 Task: Search one way flight ticket for 2 adults, 4 children and 1 infant on lap in business from Milwaukee: Milwaukee Mitchell International Airport to Evansville: Evansville Regional Airport on 5-3-2023. Choice of flights is Singapure airlines. Number of bags: 2 carry on bags and 7 checked bags. Price is upto 73000. Outbound departure time preference is 9:15.
Action: Mouse moved to (388, 324)
Screenshot: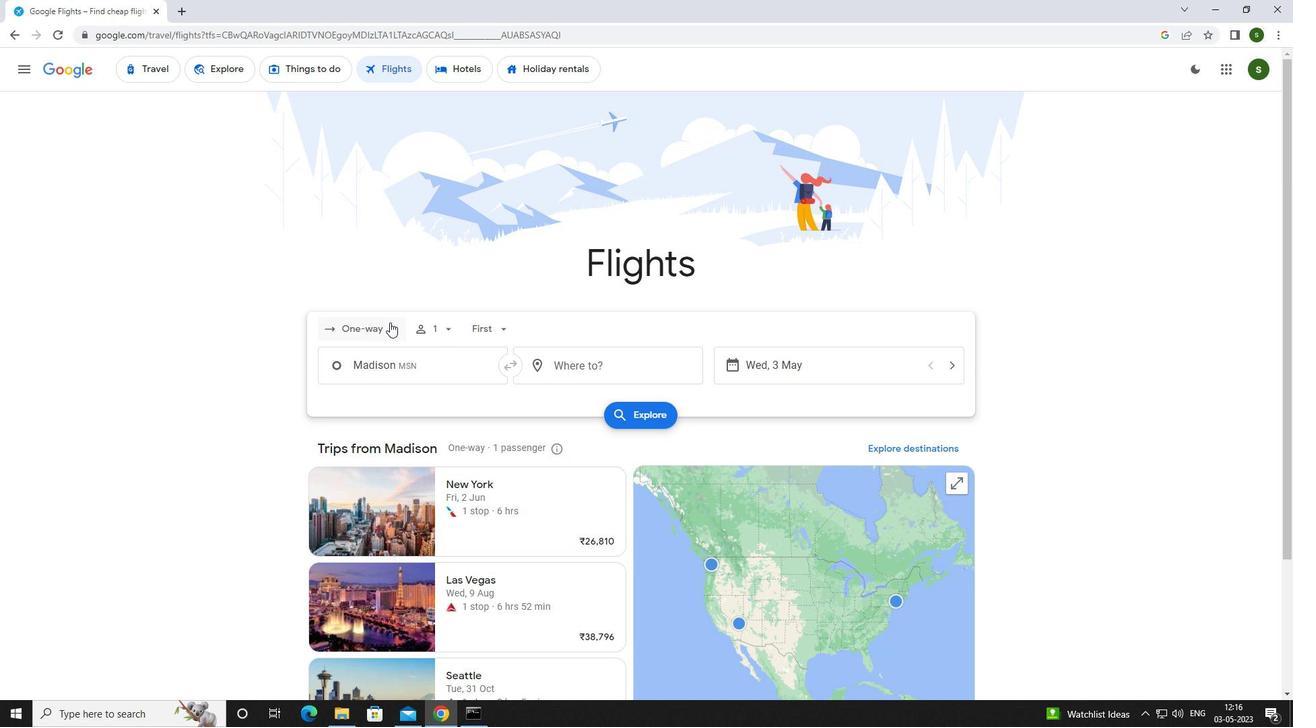 
Action: Mouse pressed left at (388, 324)
Screenshot: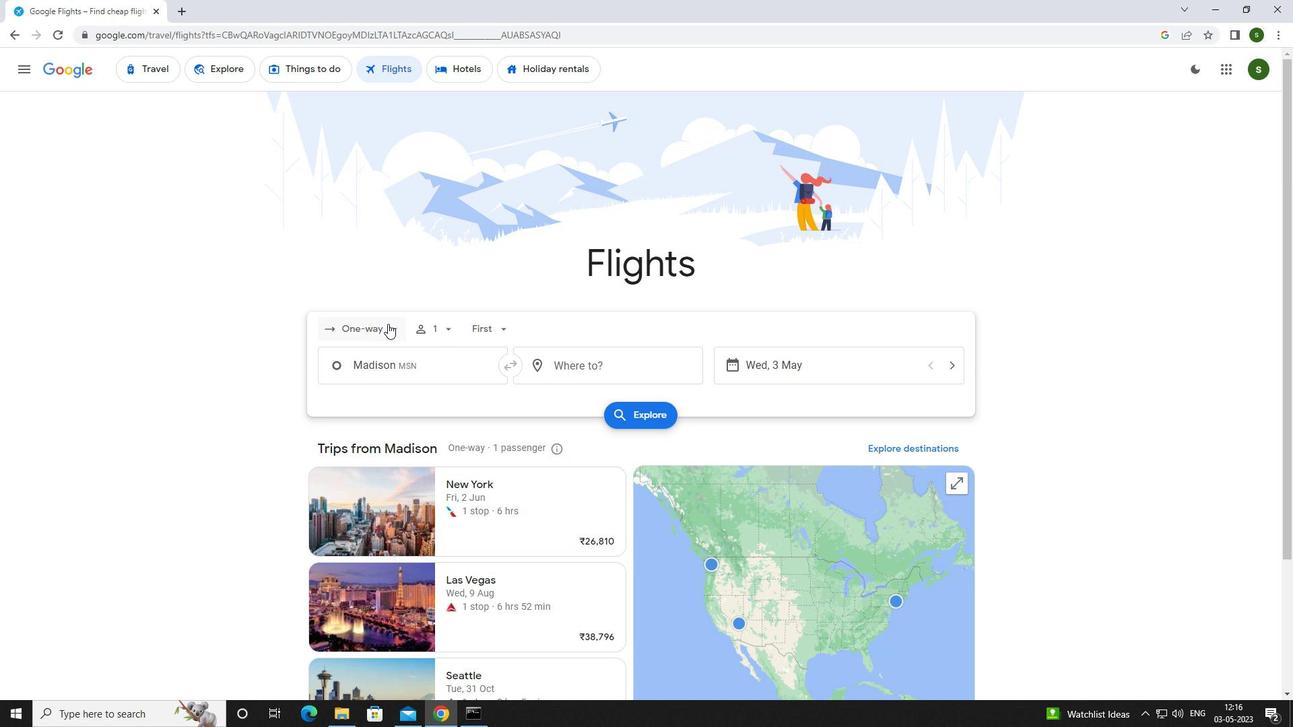 
Action: Mouse moved to (386, 395)
Screenshot: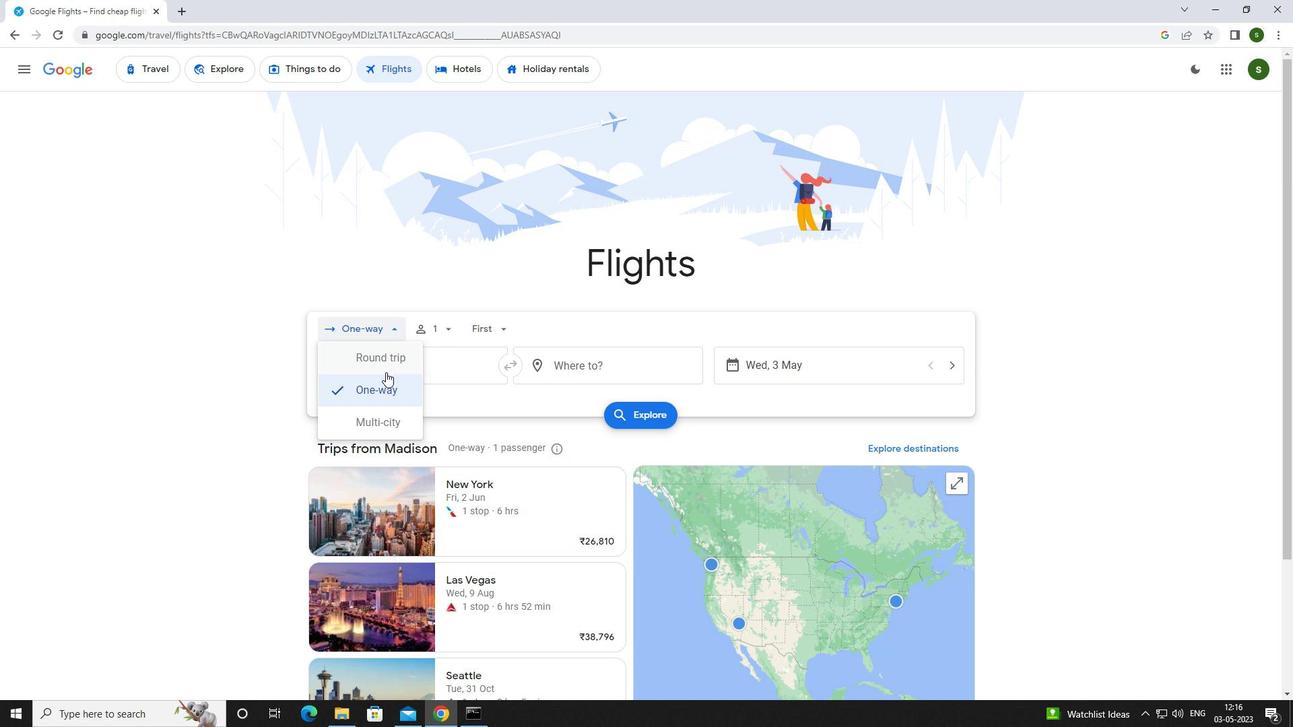 
Action: Mouse pressed left at (386, 395)
Screenshot: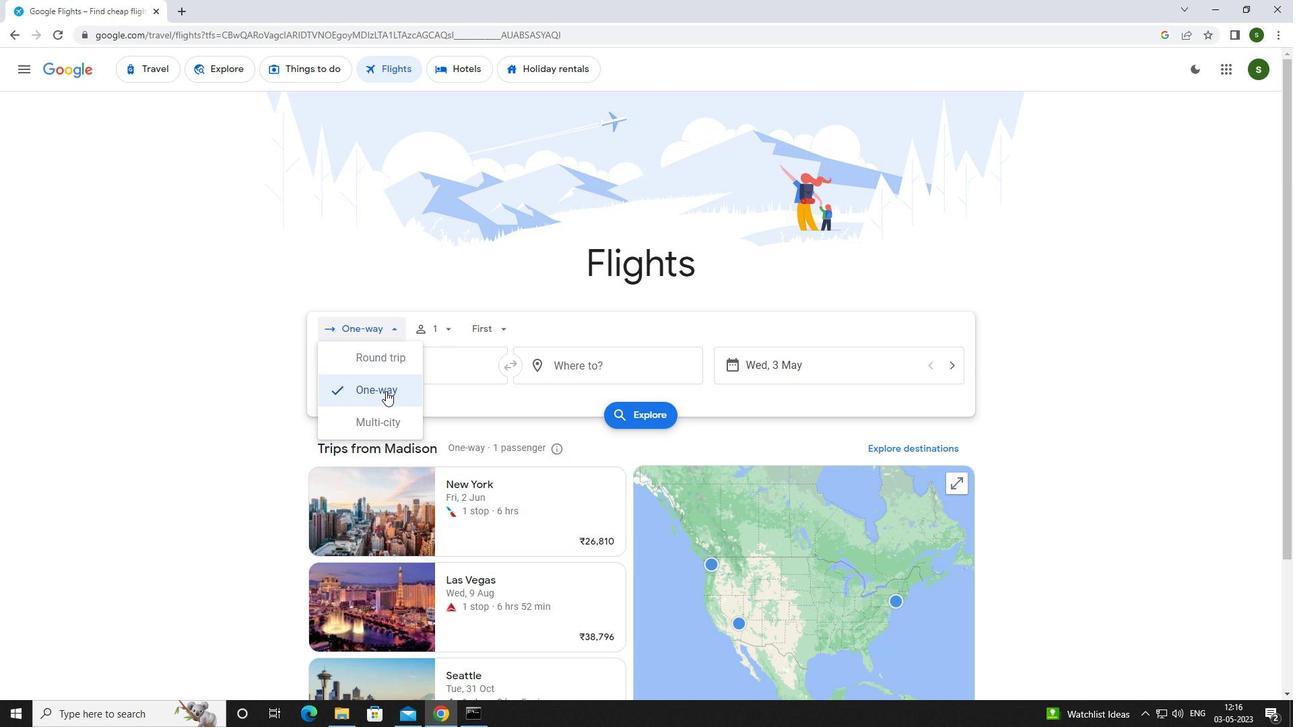 
Action: Mouse moved to (444, 332)
Screenshot: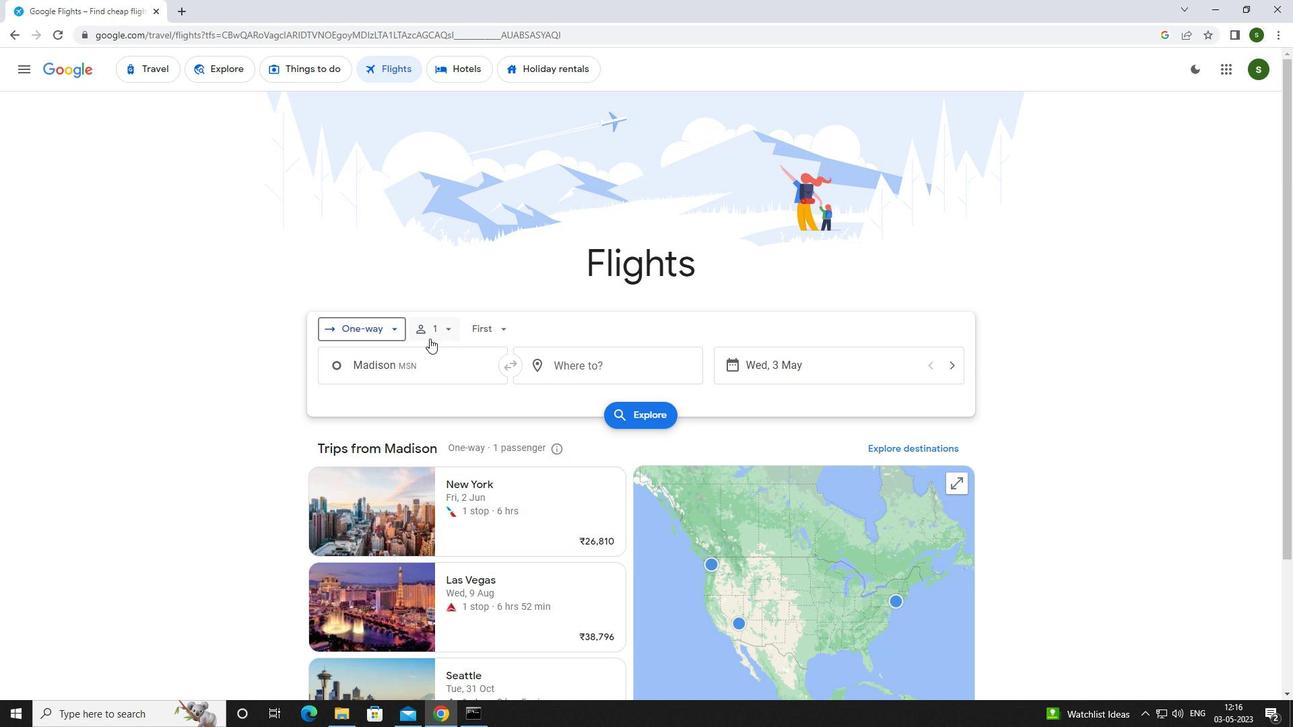 
Action: Mouse pressed left at (444, 332)
Screenshot: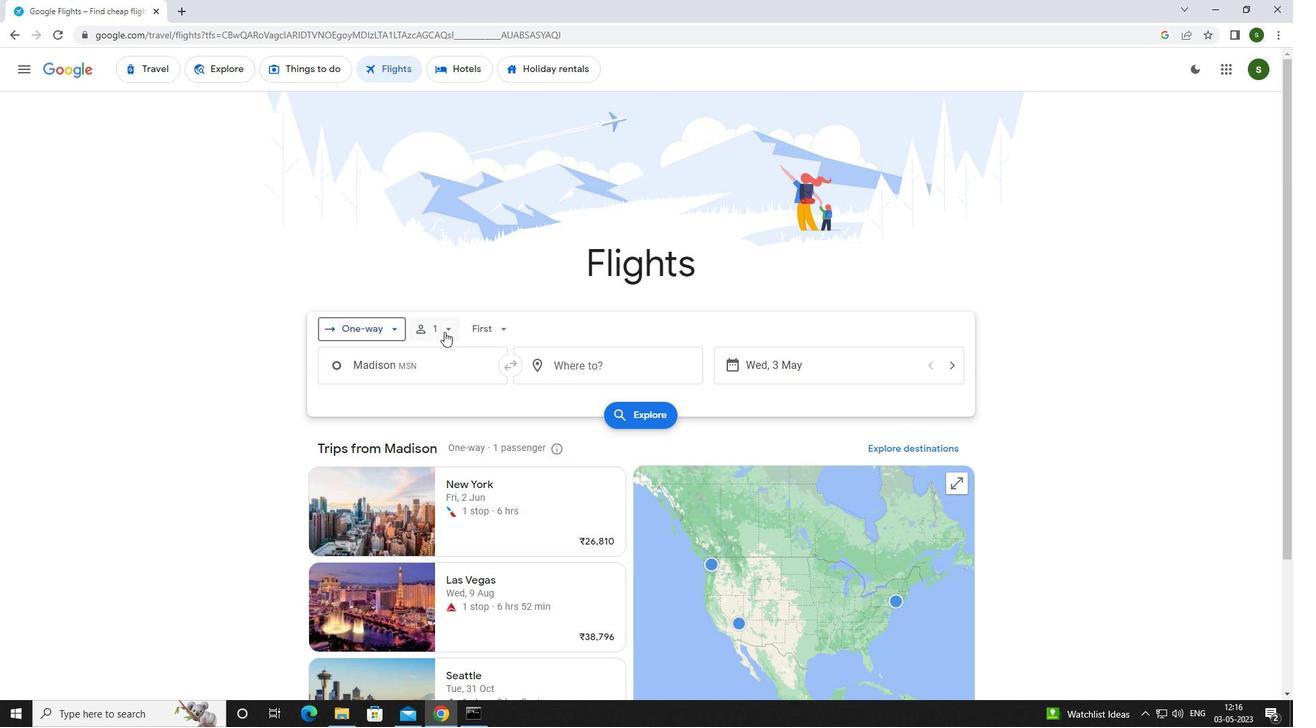 
Action: Mouse moved to (553, 369)
Screenshot: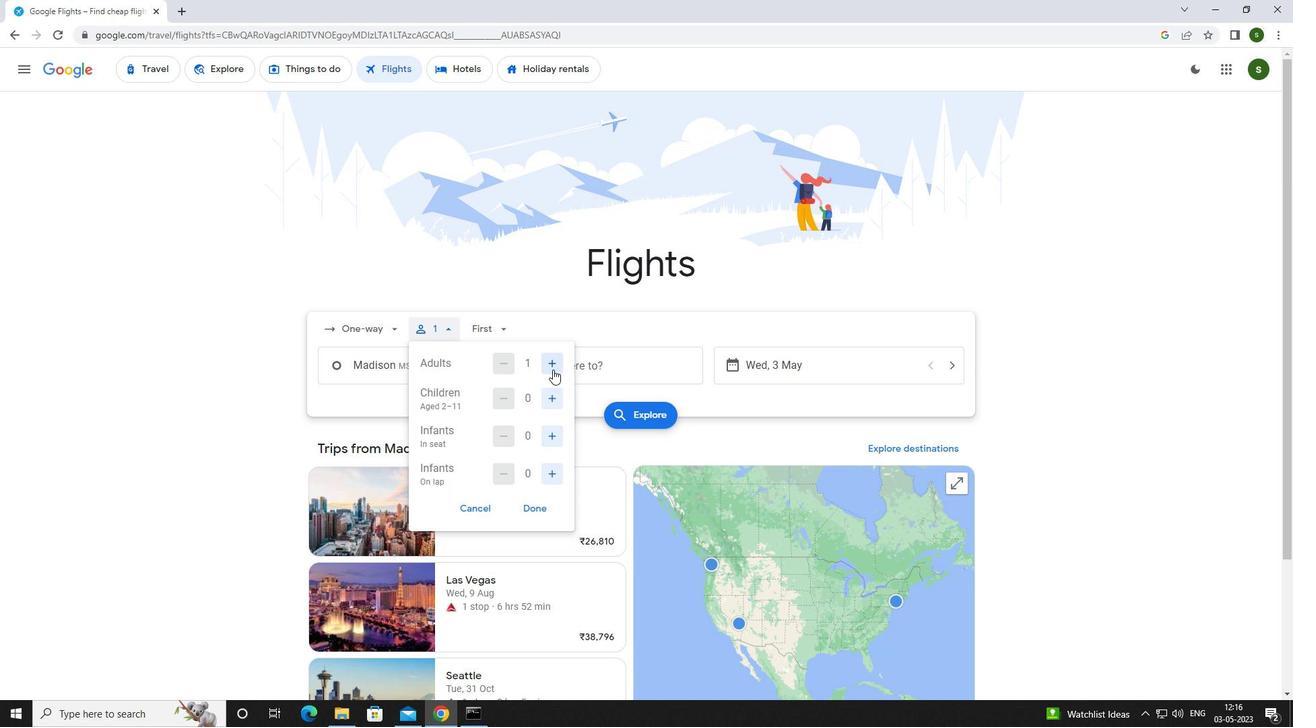 
Action: Mouse pressed left at (553, 369)
Screenshot: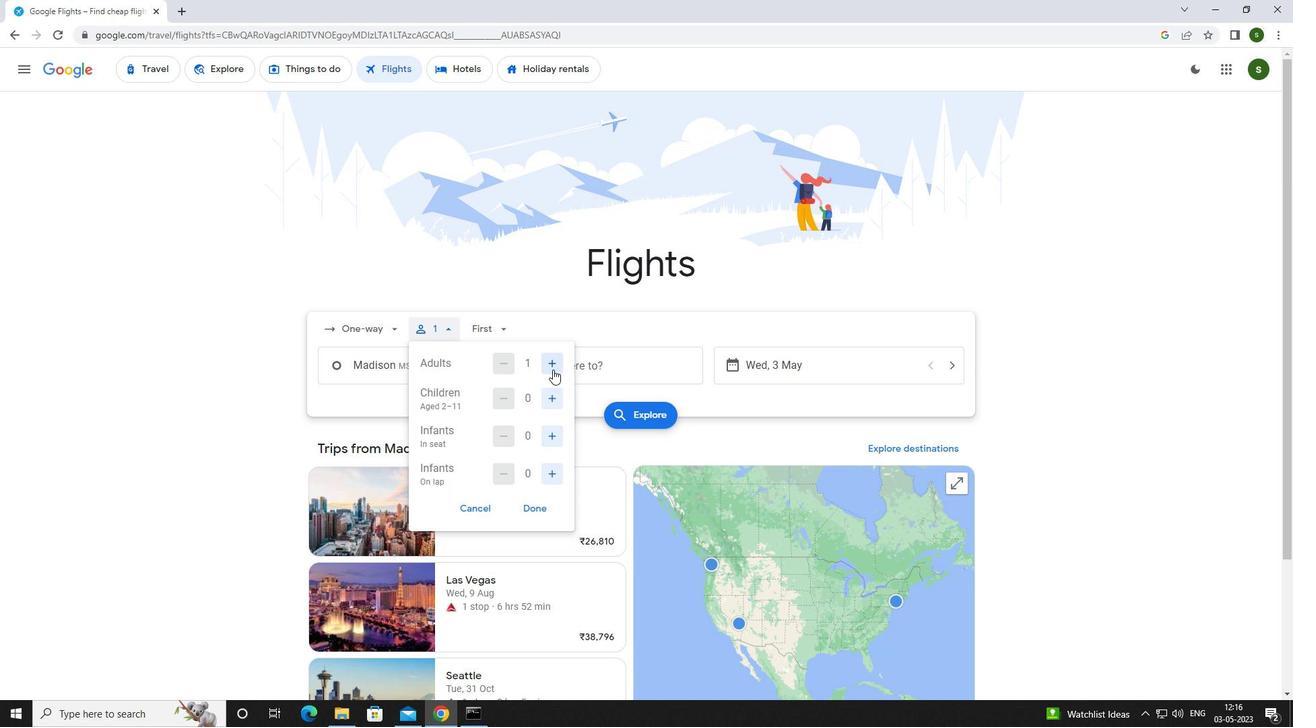 
Action: Mouse moved to (553, 403)
Screenshot: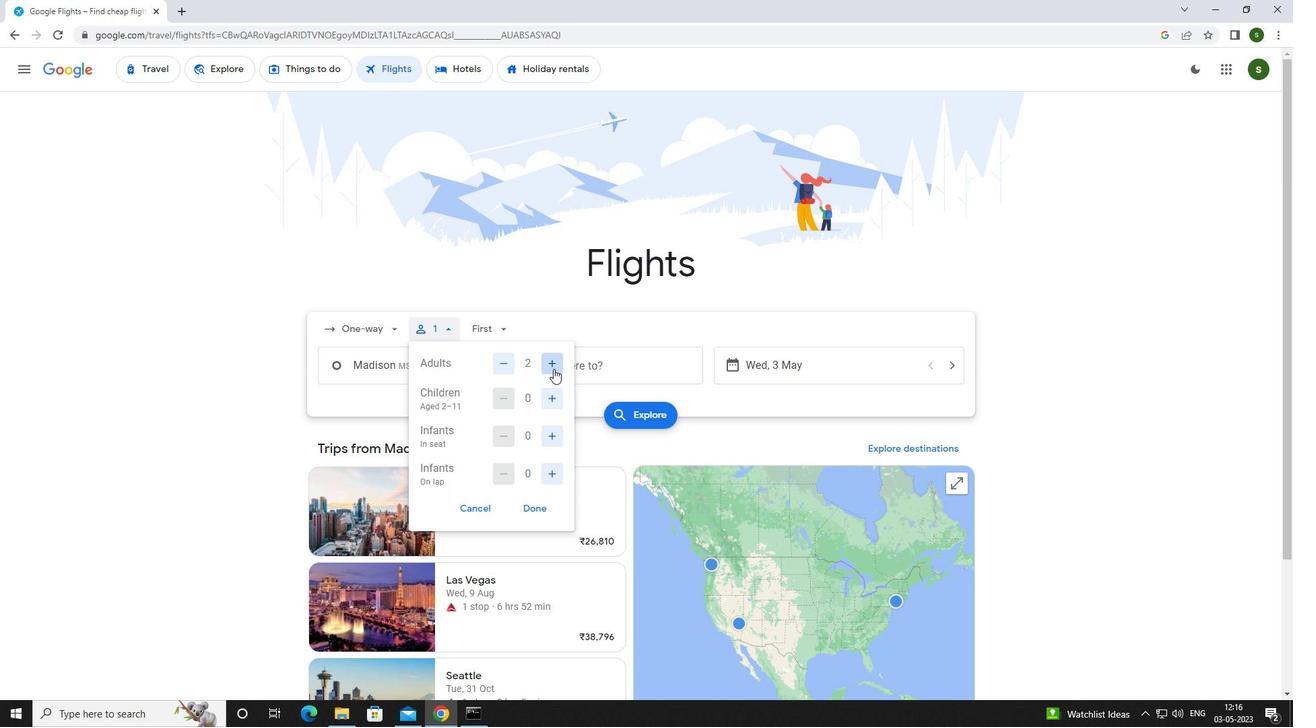 
Action: Mouse pressed left at (553, 403)
Screenshot: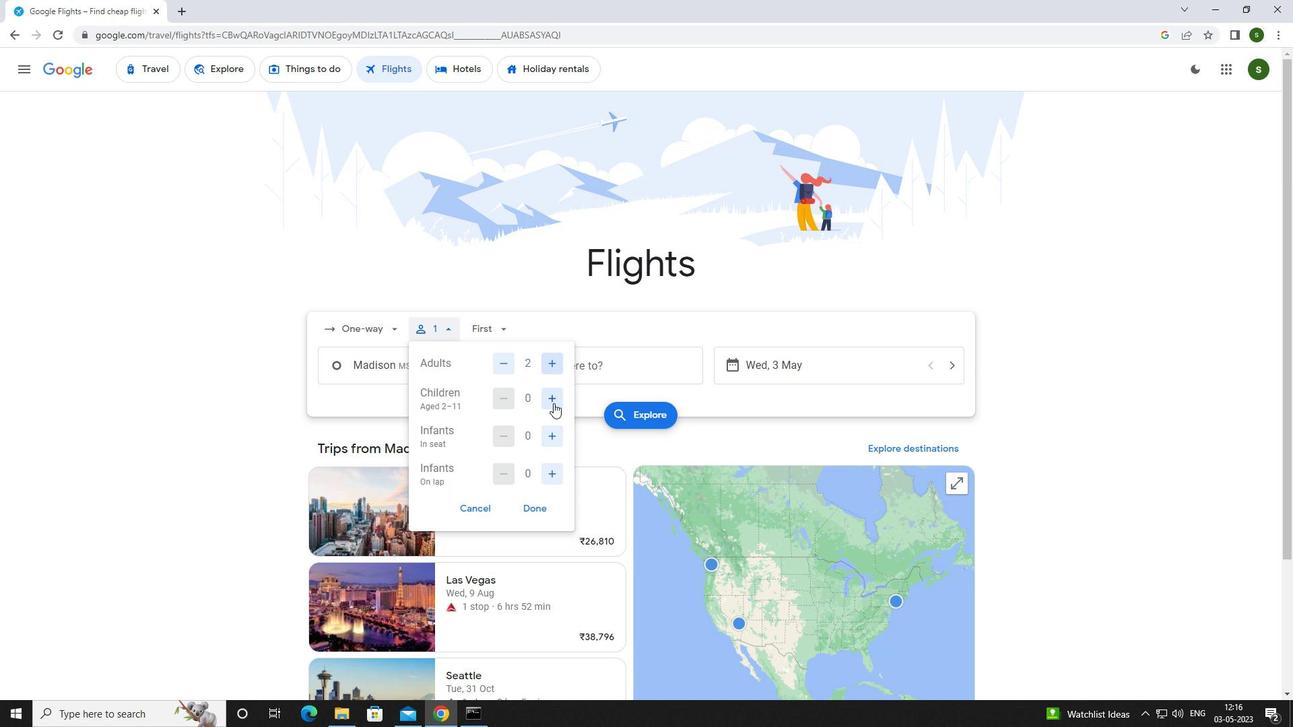 
Action: Mouse pressed left at (553, 403)
Screenshot: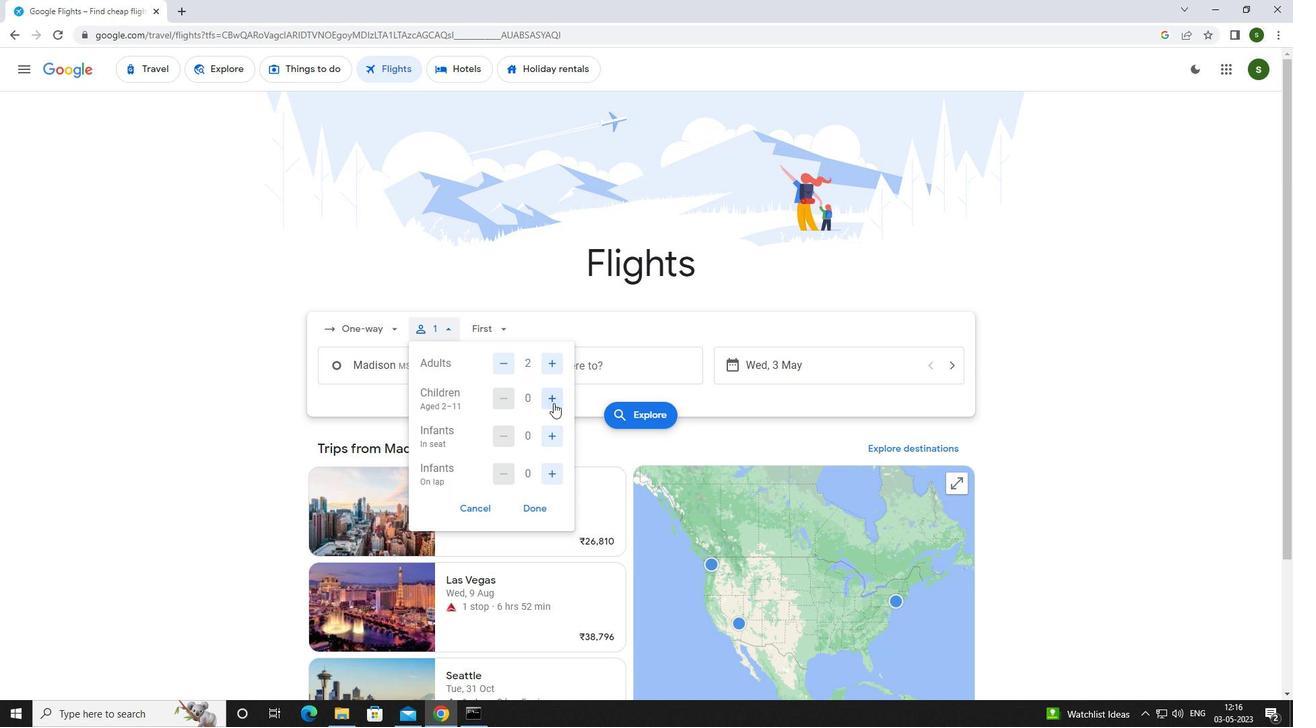 
Action: Mouse pressed left at (553, 403)
Screenshot: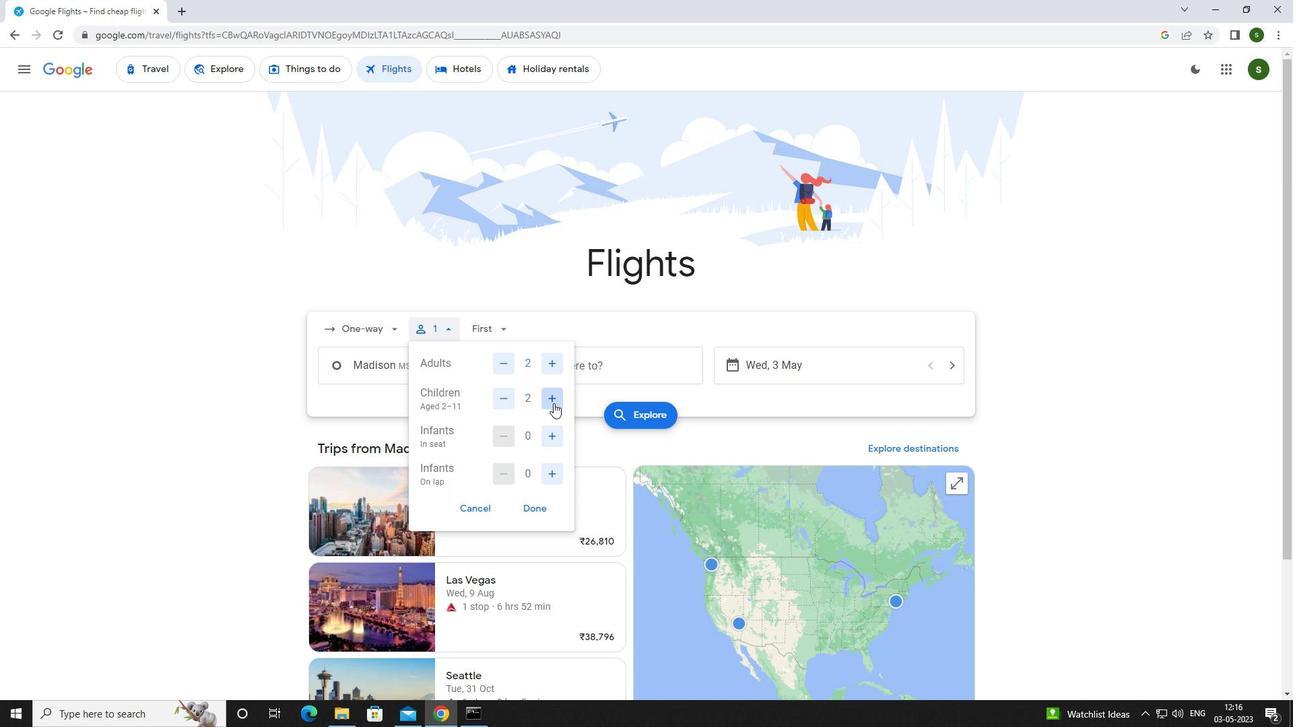 
Action: Mouse pressed left at (553, 403)
Screenshot: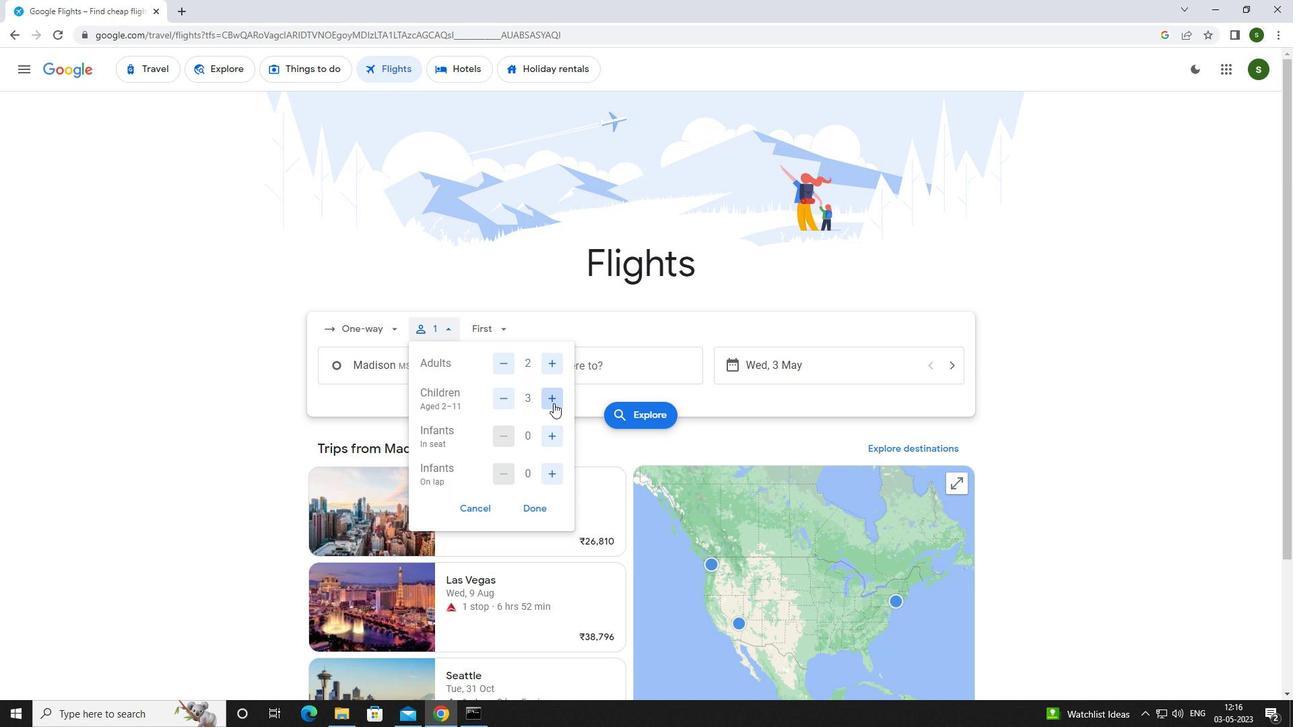 
Action: Mouse moved to (549, 468)
Screenshot: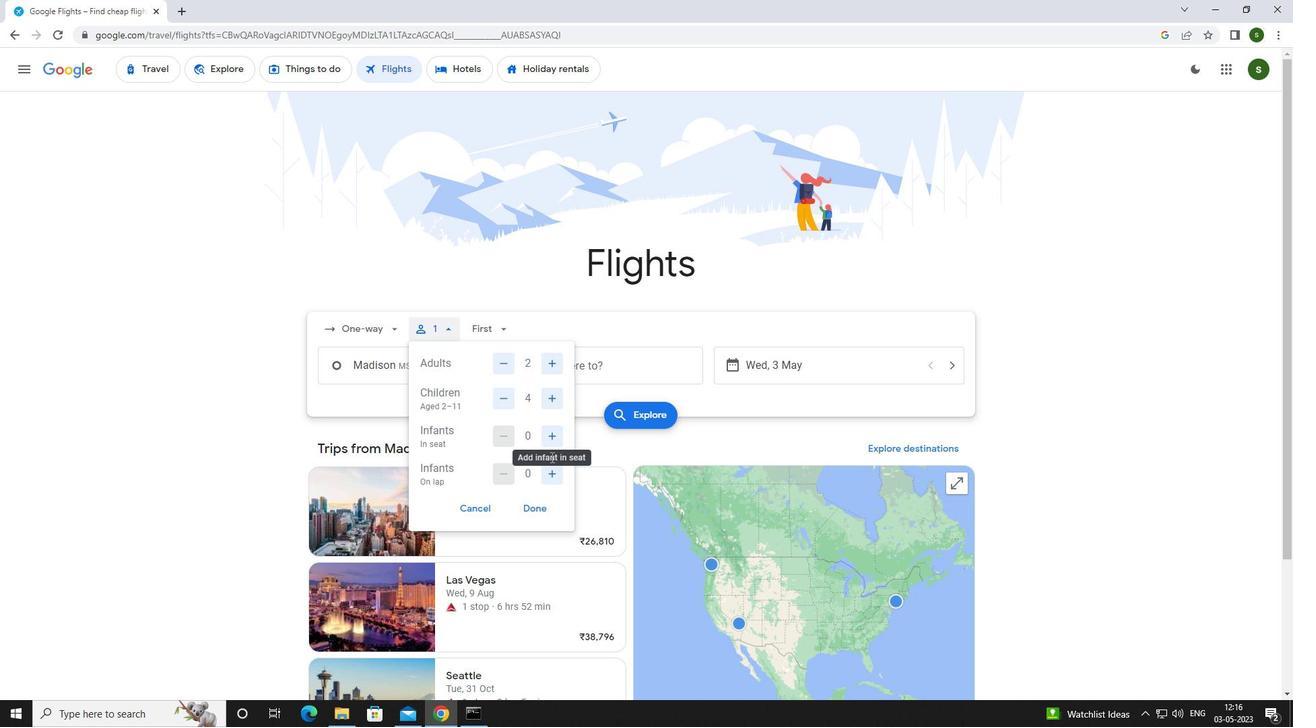 
Action: Mouse pressed left at (549, 468)
Screenshot: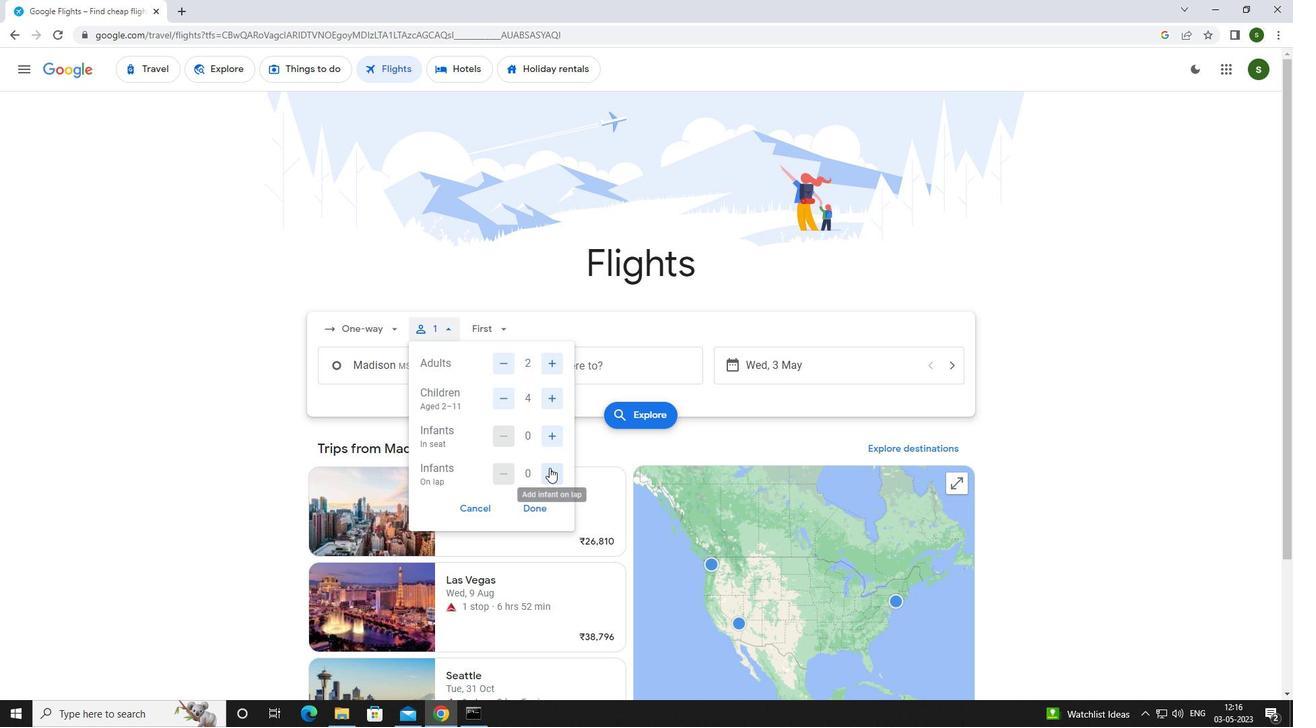 
Action: Mouse moved to (506, 326)
Screenshot: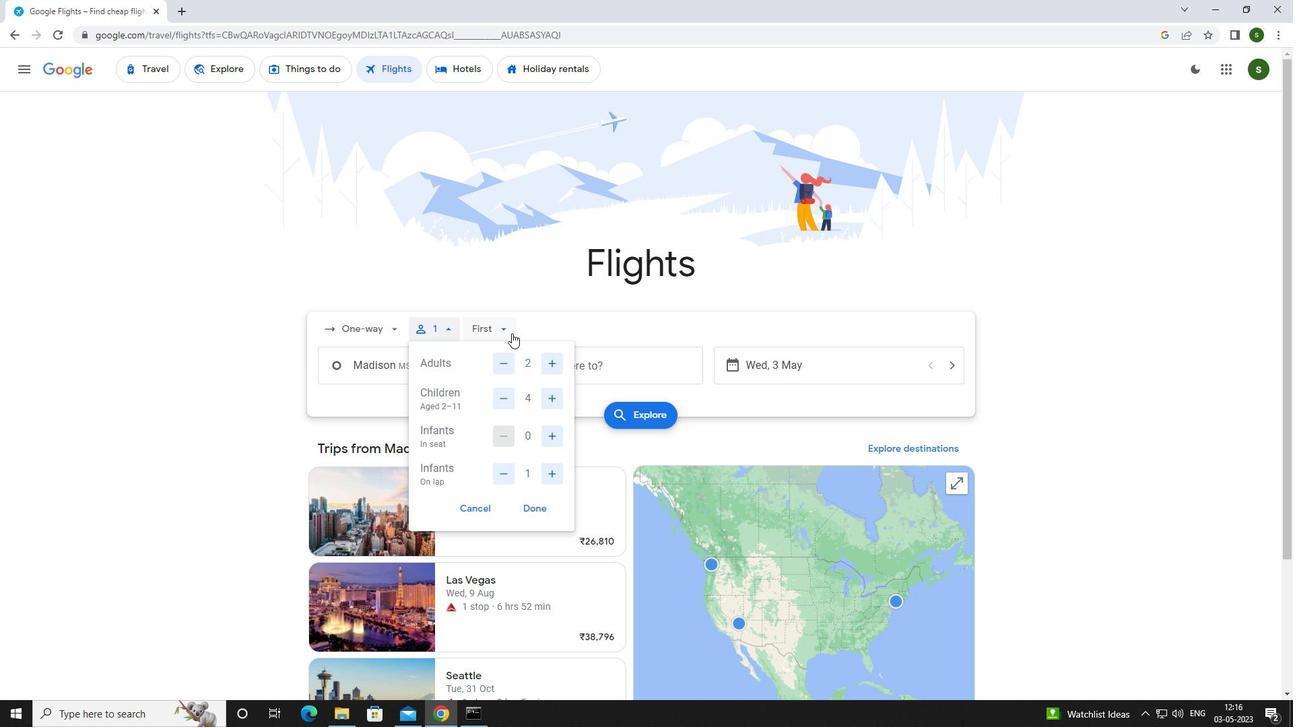 
Action: Mouse pressed left at (506, 326)
Screenshot: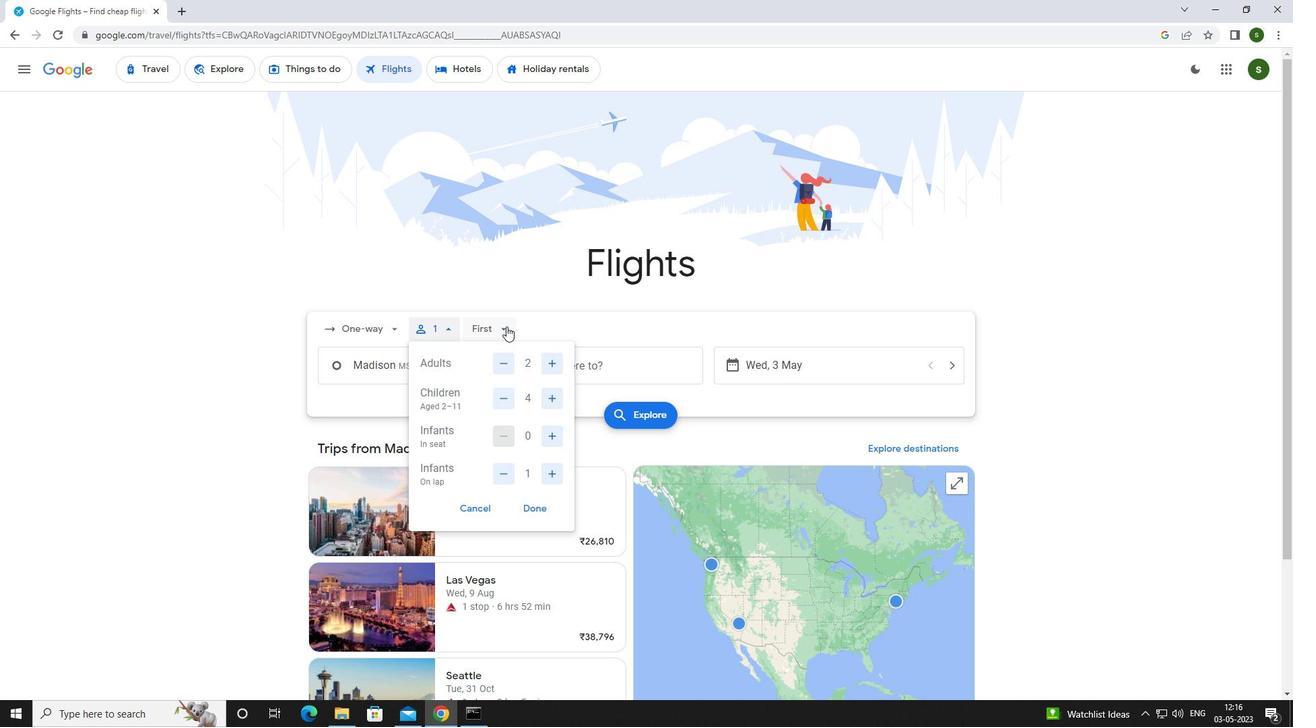 
Action: Mouse moved to (518, 419)
Screenshot: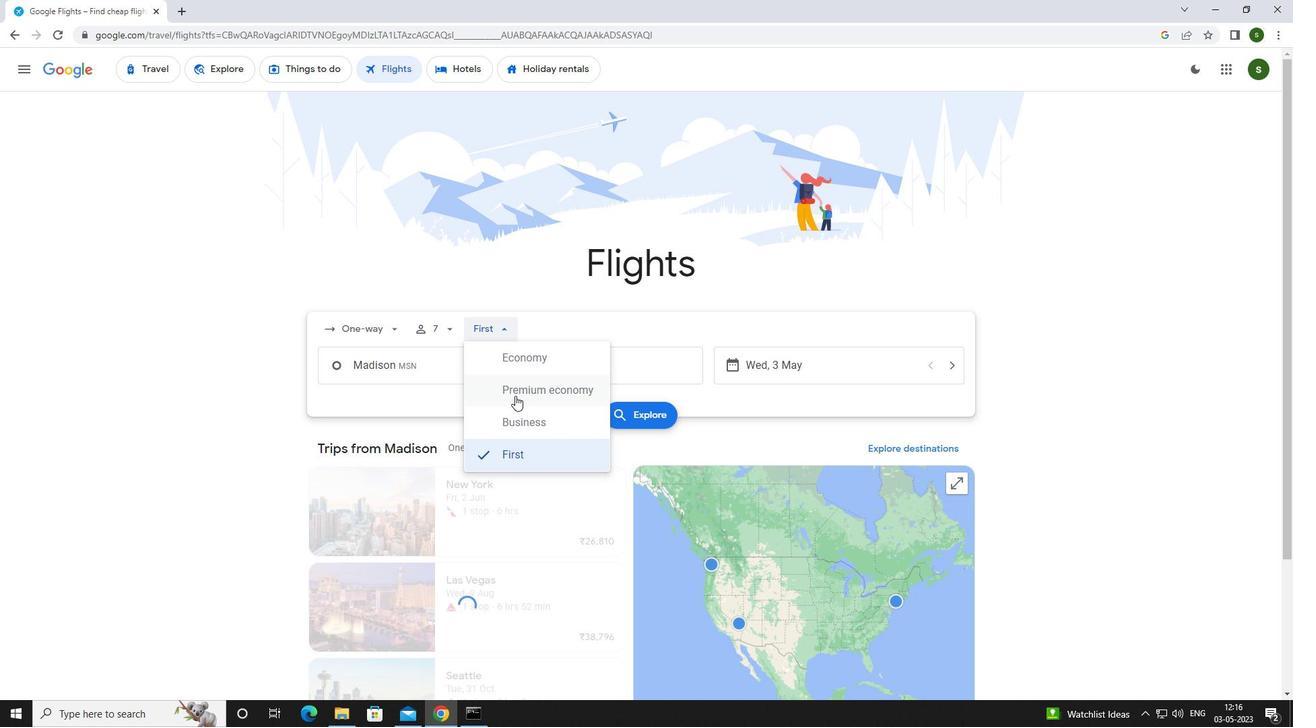 
Action: Mouse pressed left at (518, 419)
Screenshot: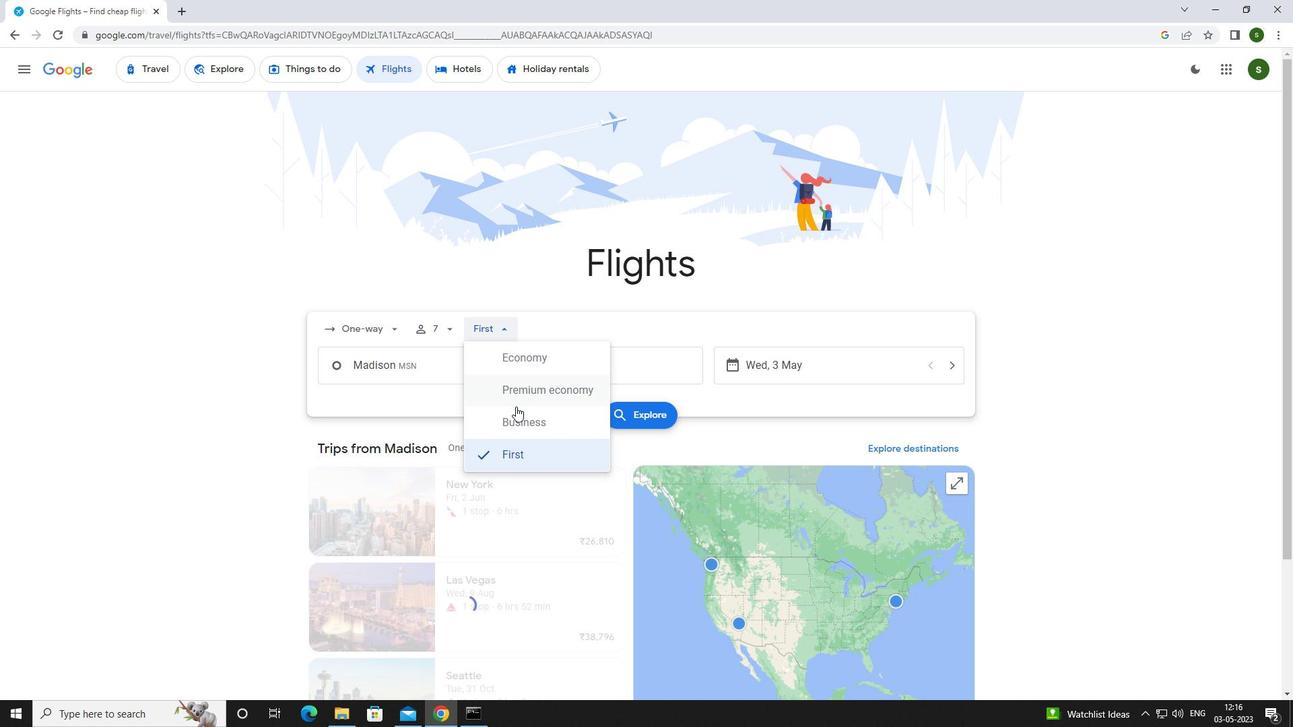 
Action: Mouse moved to (458, 366)
Screenshot: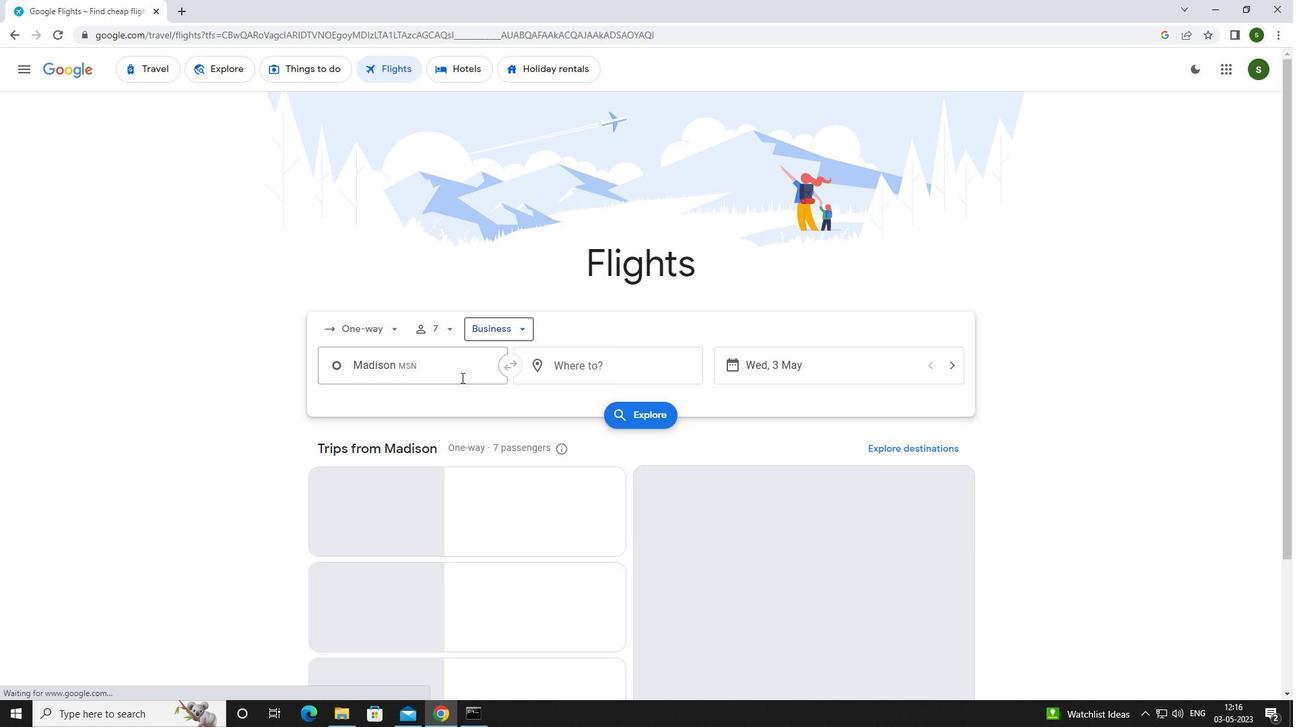 
Action: Mouse pressed left at (458, 366)
Screenshot: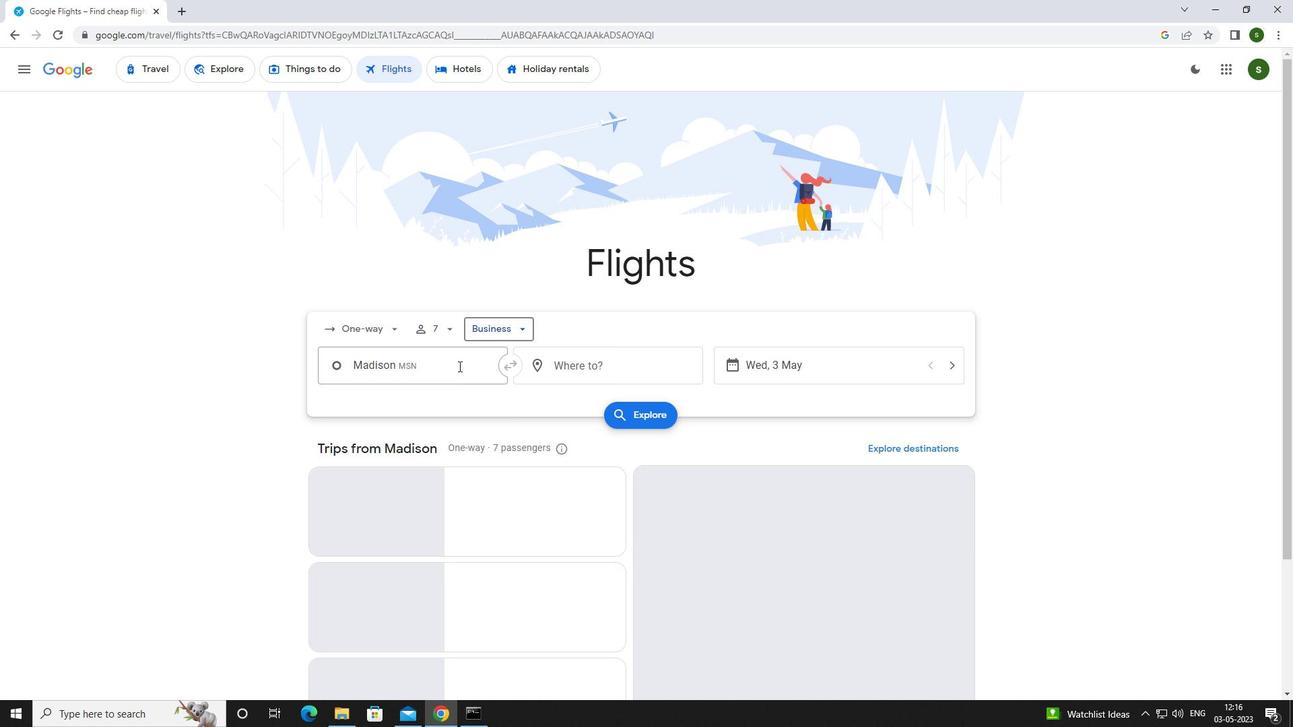
Action: Key pressed <Key.caps_lock>
Screenshot: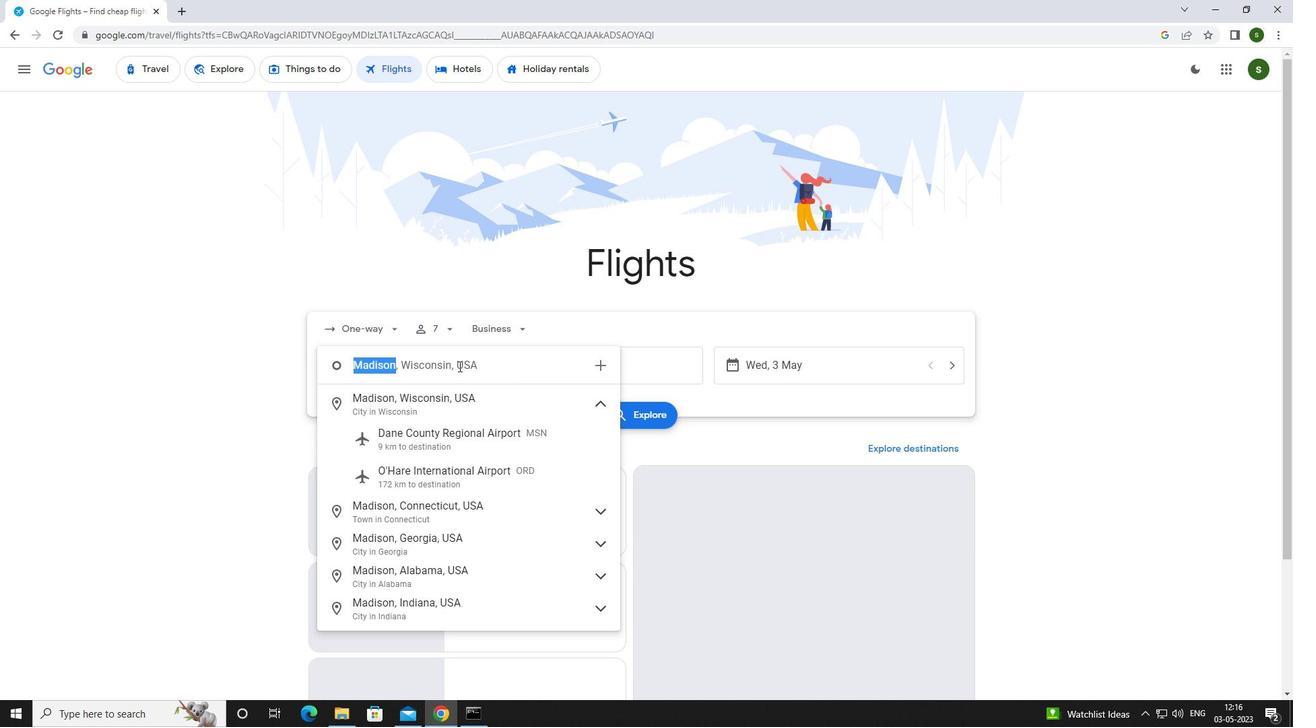 
Action: Mouse moved to (458, 365)
Screenshot: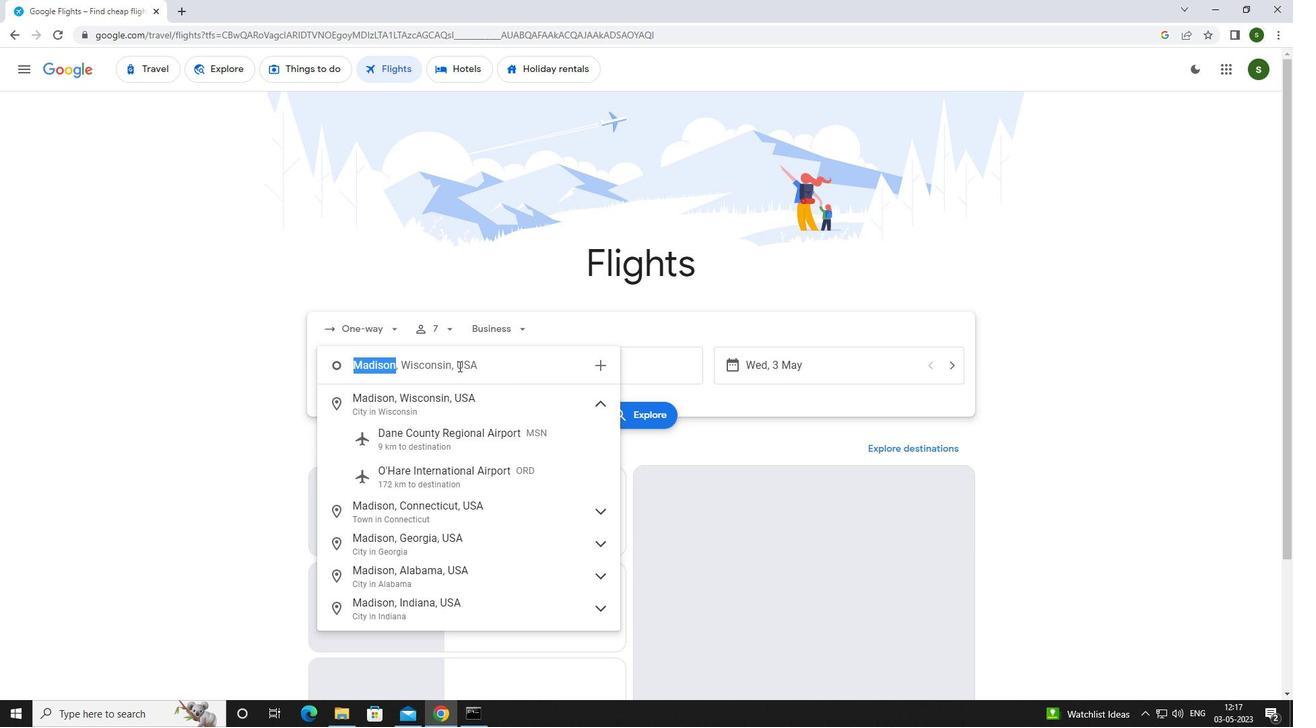 
Action: Key pressed m<Key.caps_lock>ilwaukee
Screenshot: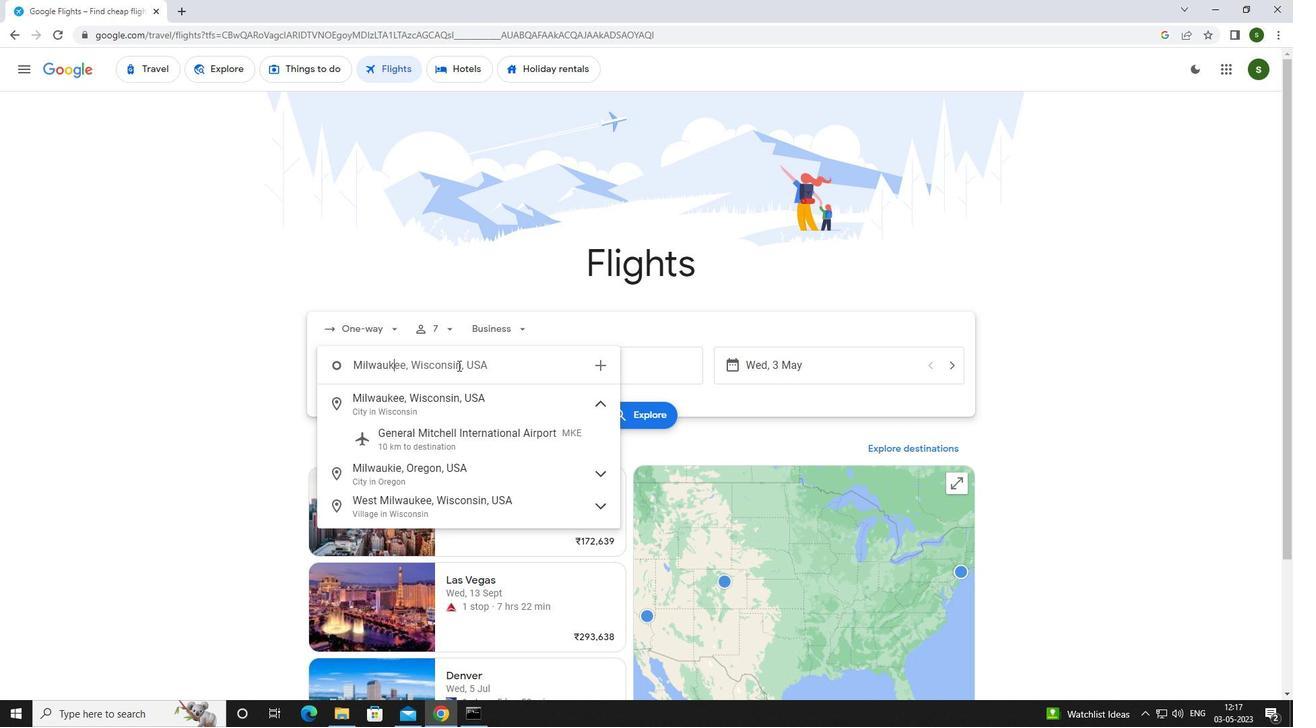 
Action: Mouse moved to (462, 443)
Screenshot: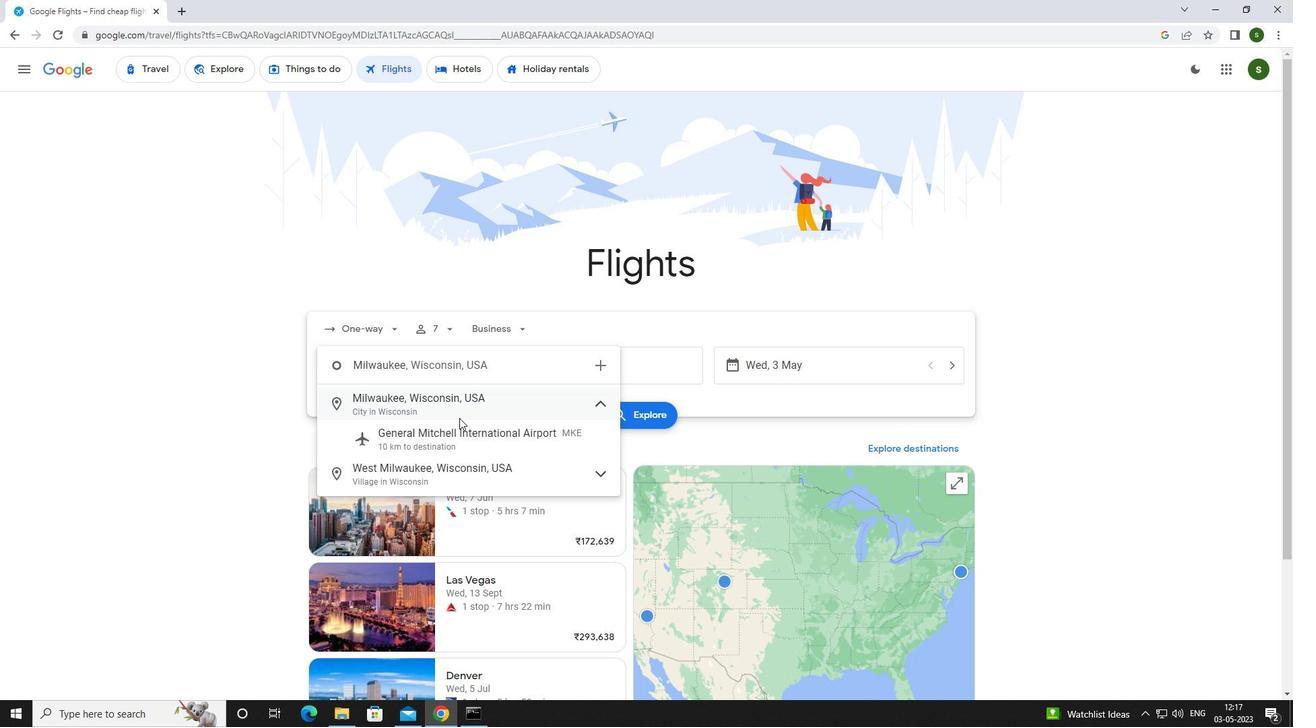 
Action: Mouse pressed left at (462, 443)
Screenshot: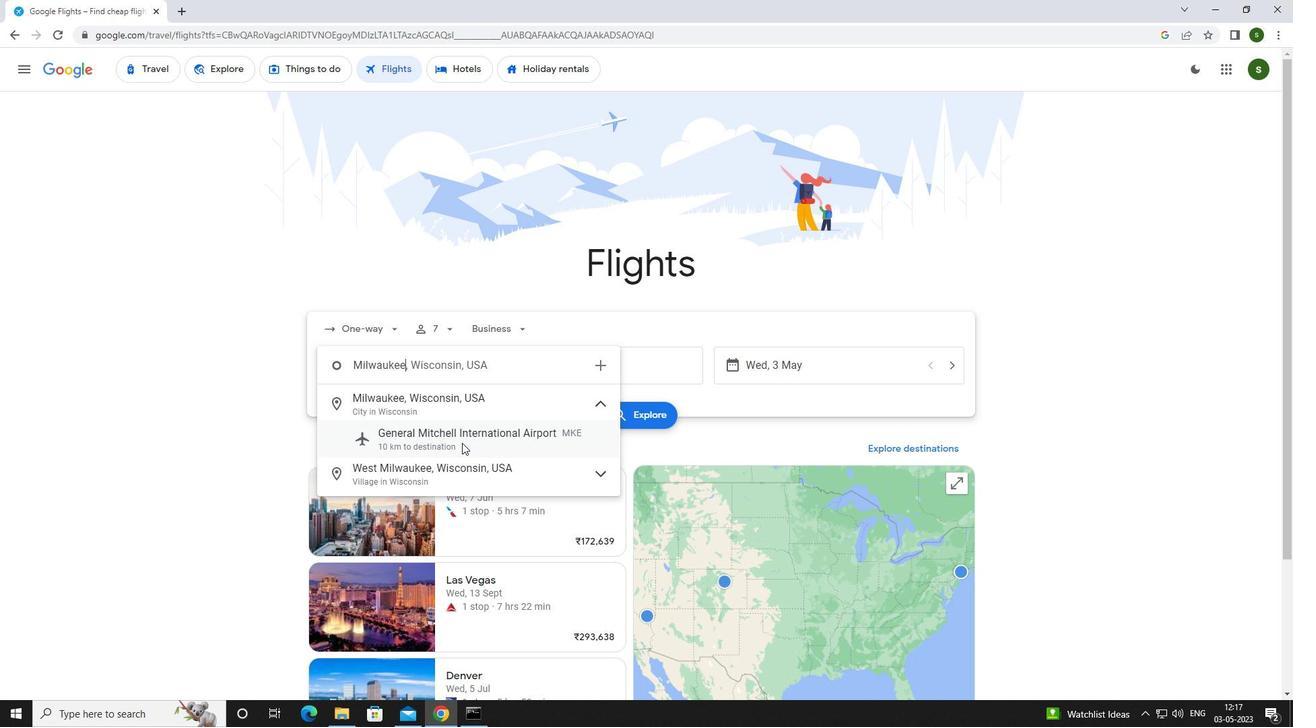 
Action: Mouse moved to (613, 374)
Screenshot: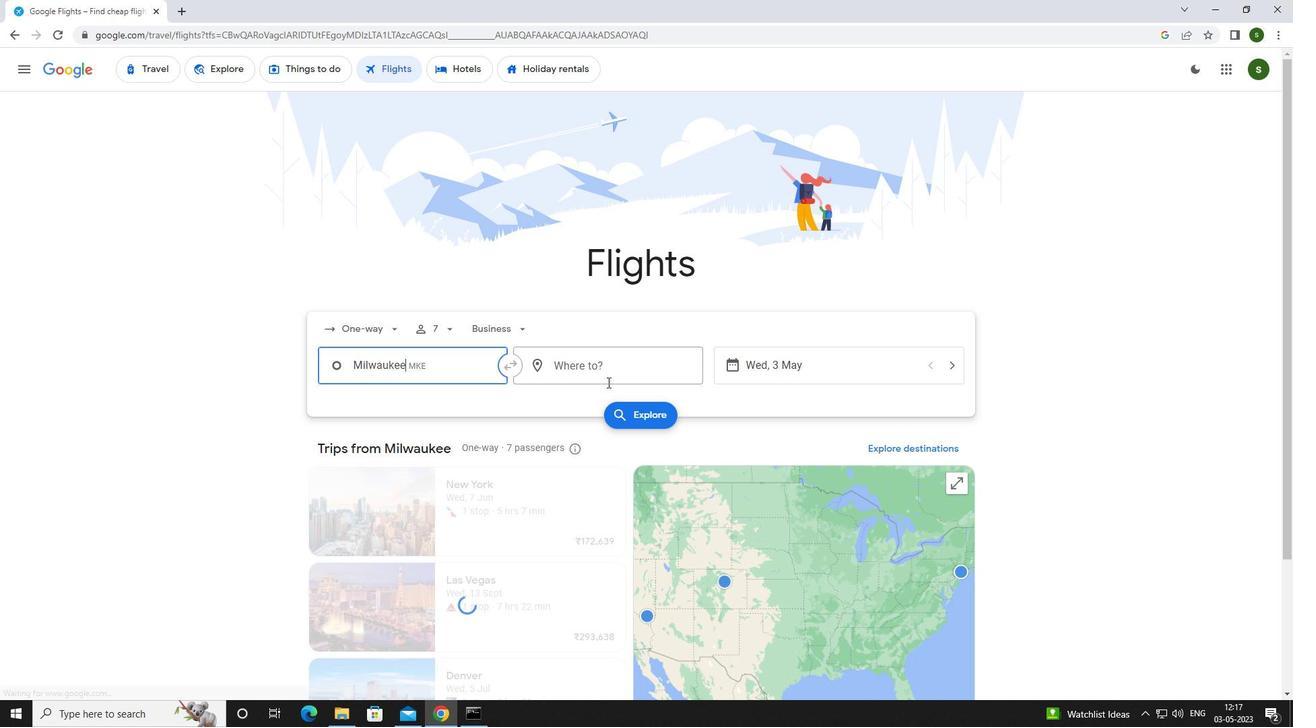 
Action: Mouse pressed left at (613, 374)
Screenshot: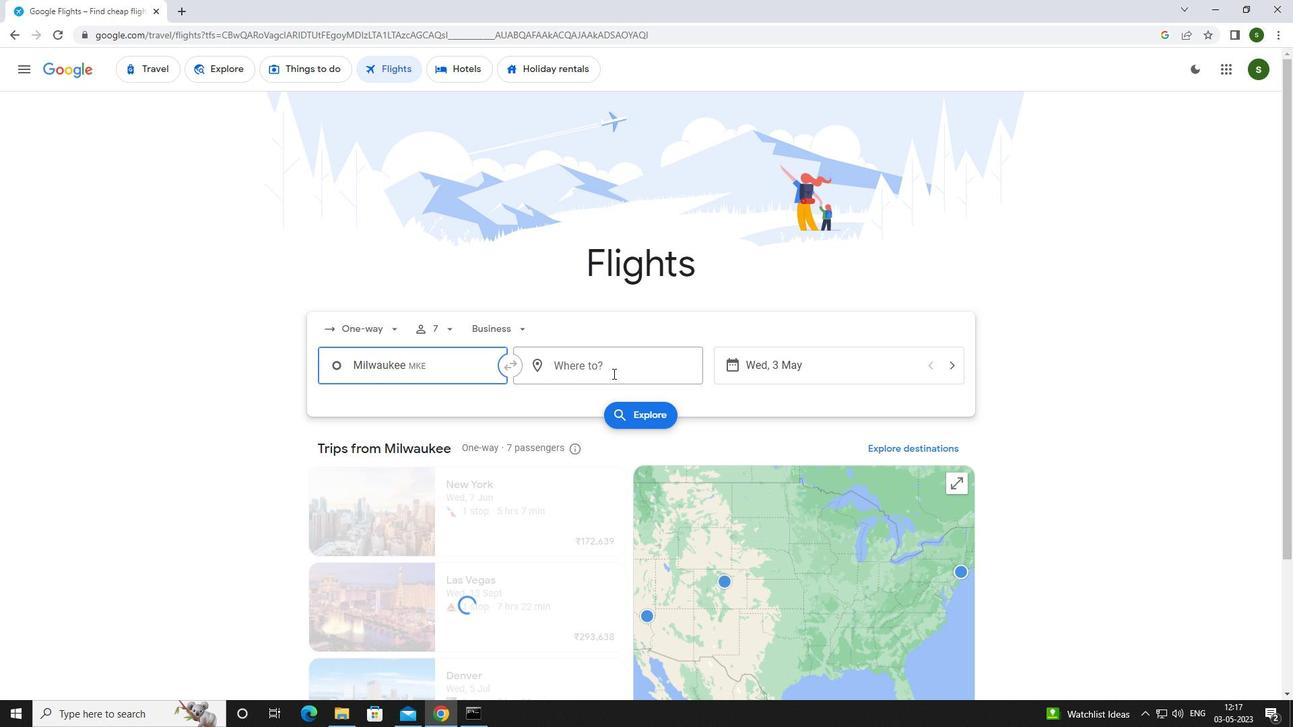 
Action: Key pressed <Key.caps_lock>e<Key.caps_lock>vansv
Screenshot: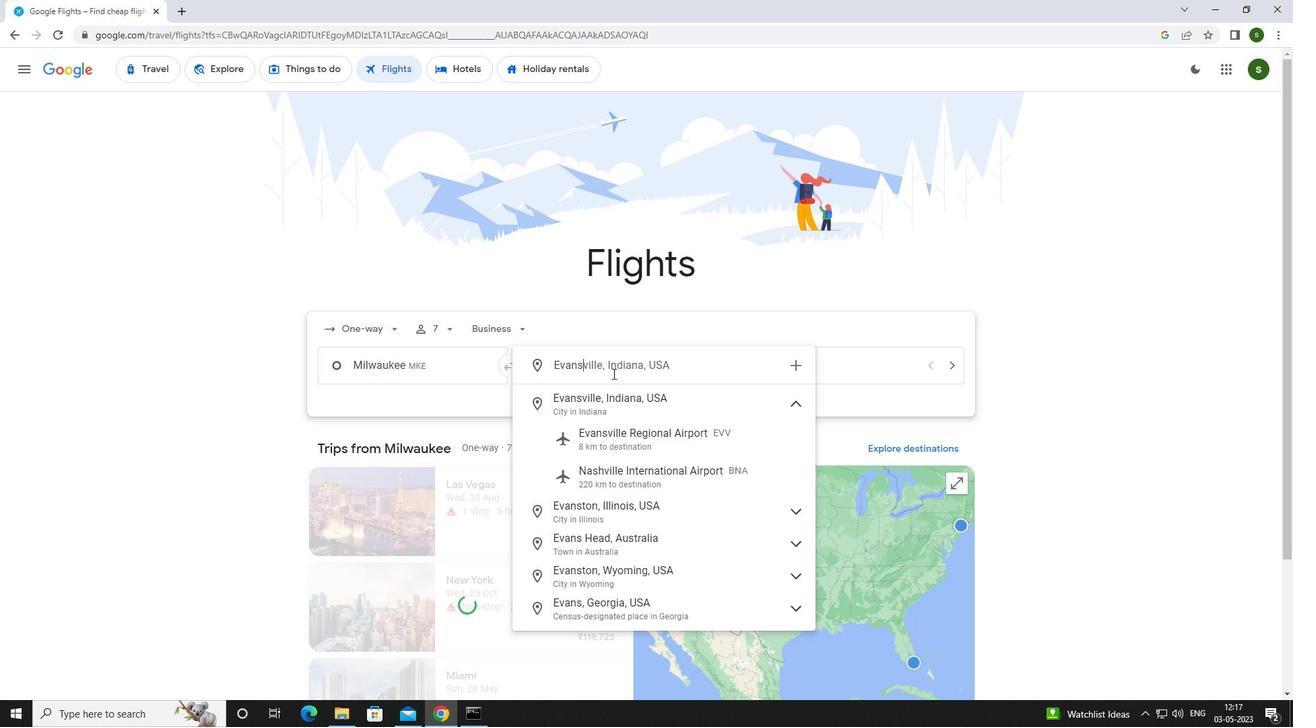 
Action: Mouse moved to (606, 433)
Screenshot: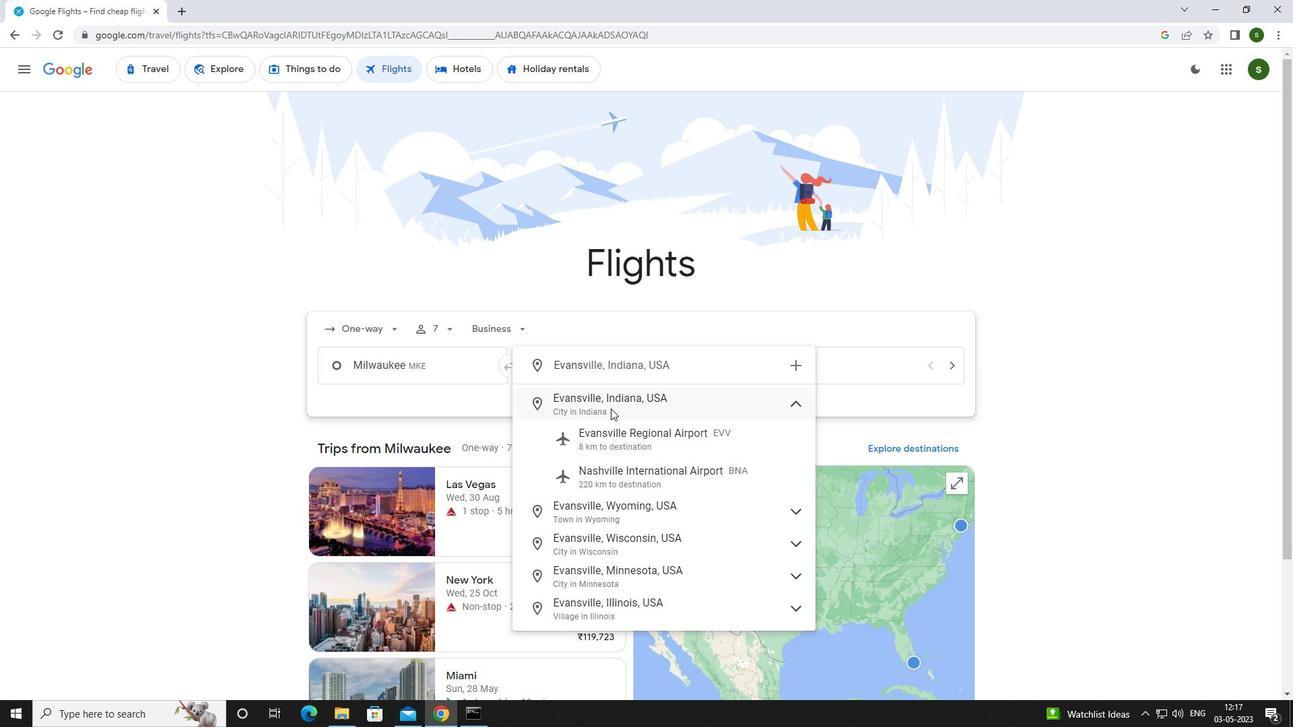 
Action: Mouse pressed left at (606, 433)
Screenshot: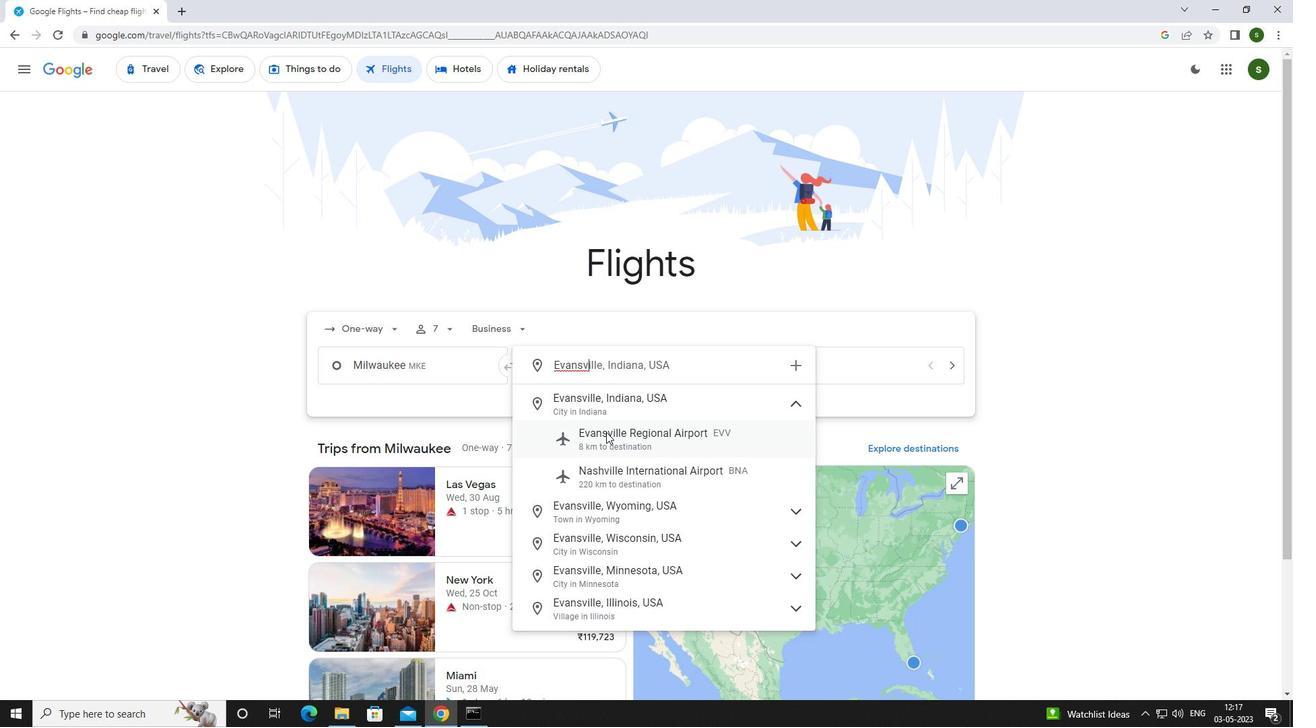 
Action: Mouse moved to (807, 355)
Screenshot: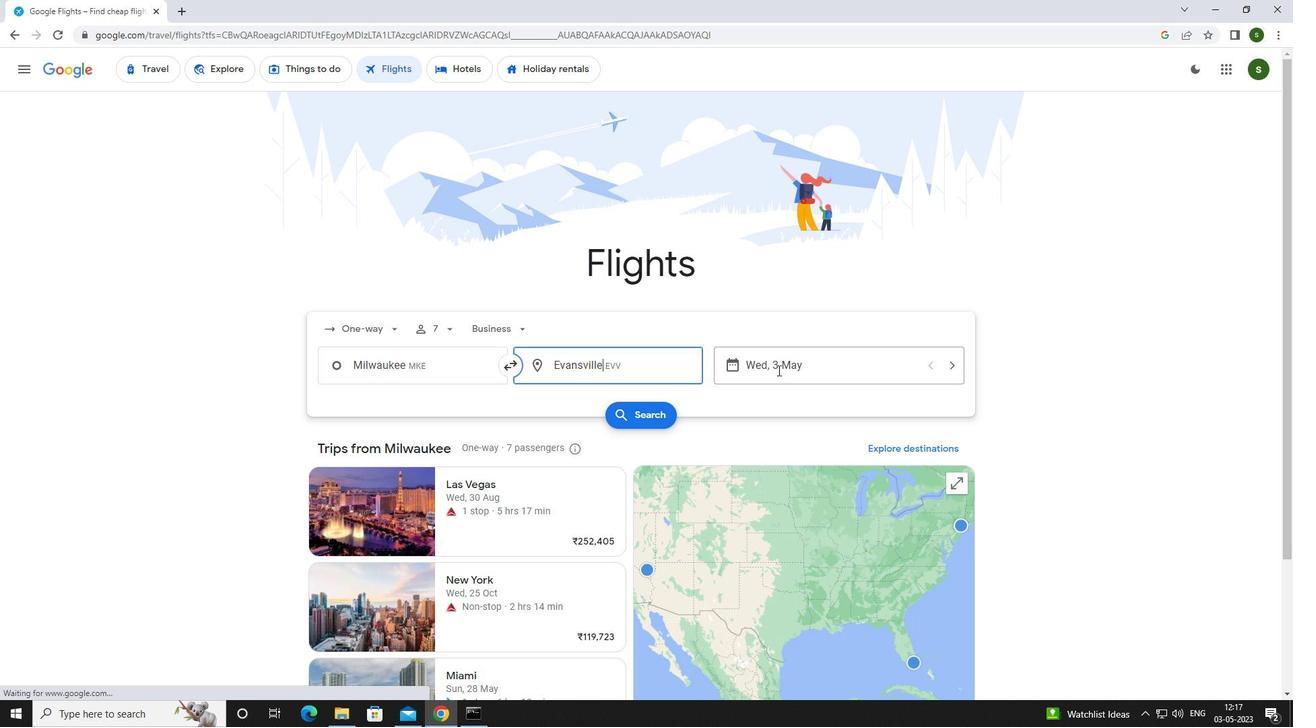 
Action: Mouse pressed left at (807, 355)
Screenshot: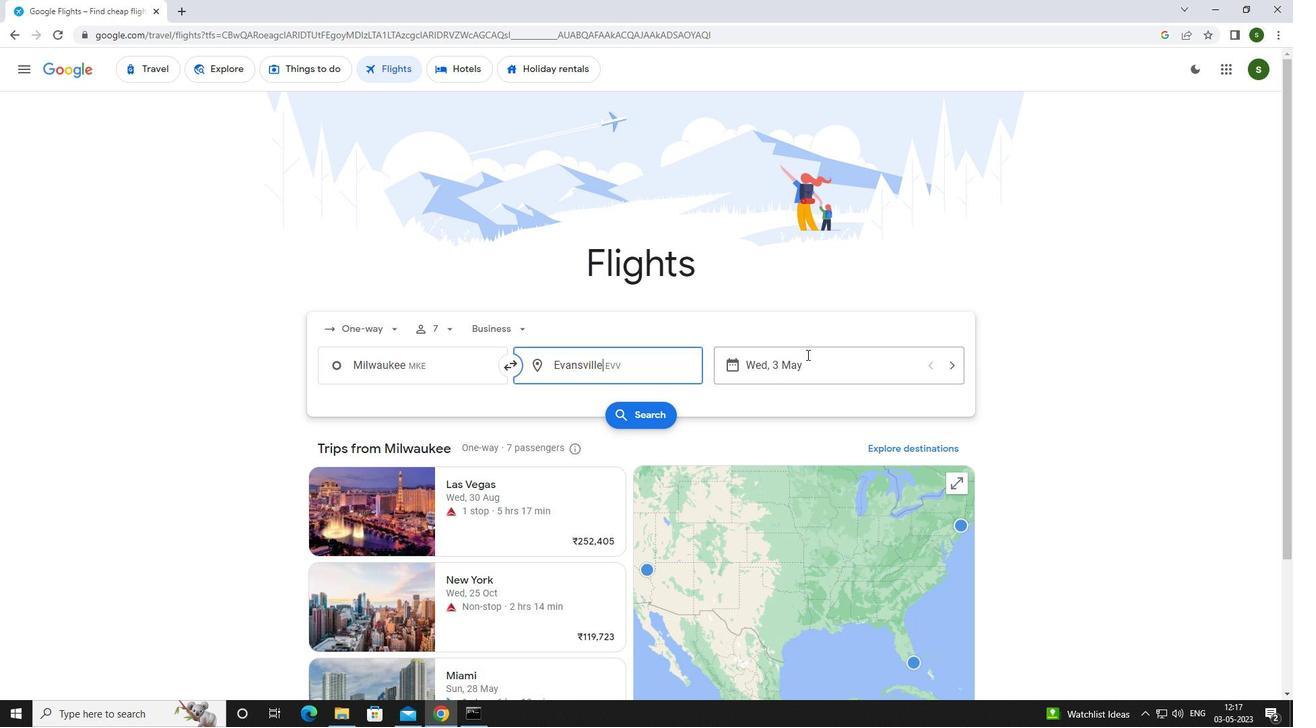 
Action: Mouse moved to (582, 457)
Screenshot: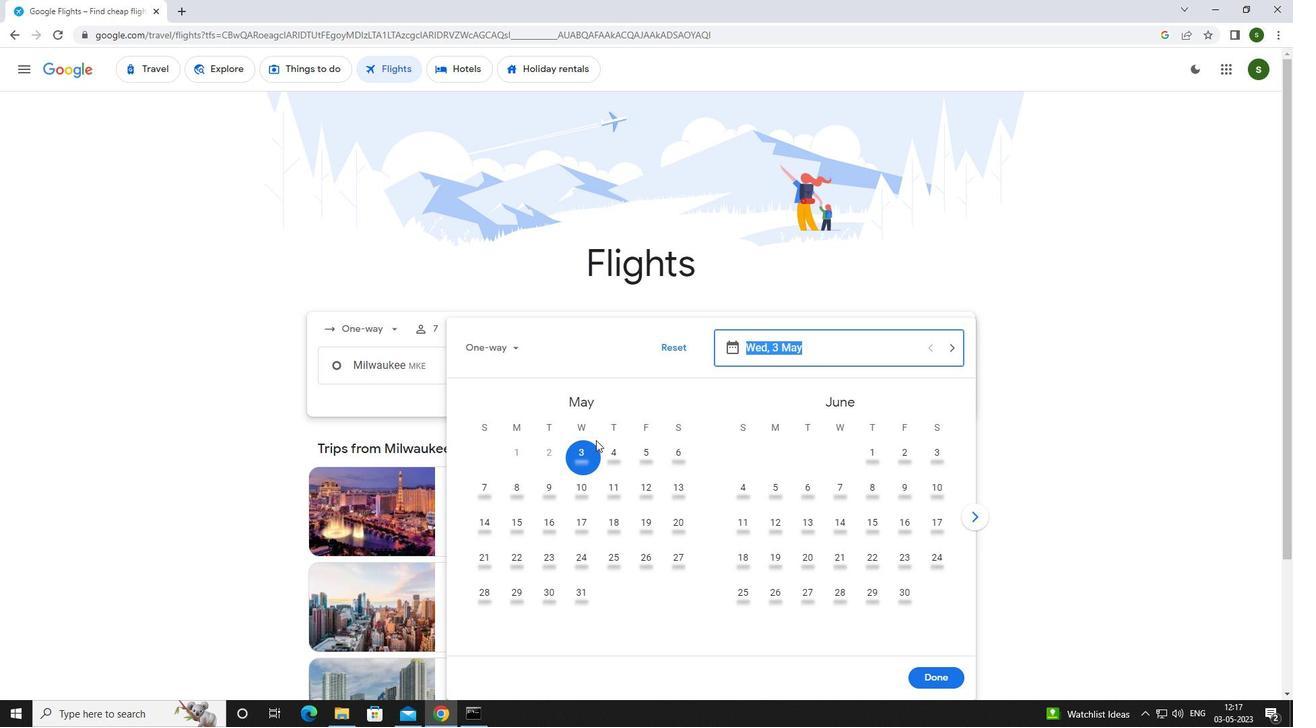 
Action: Mouse pressed left at (582, 457)
Screenshot: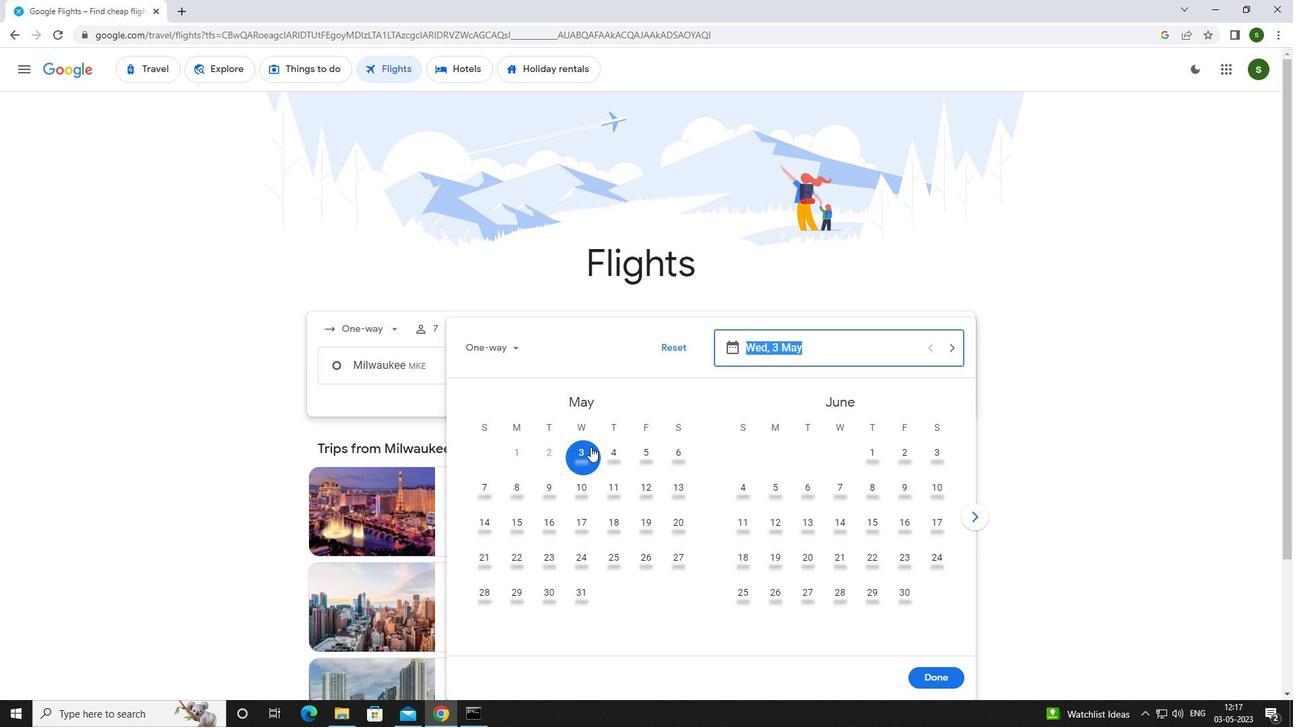 
Action: Mouse moved to (950, 678)
Screenshot: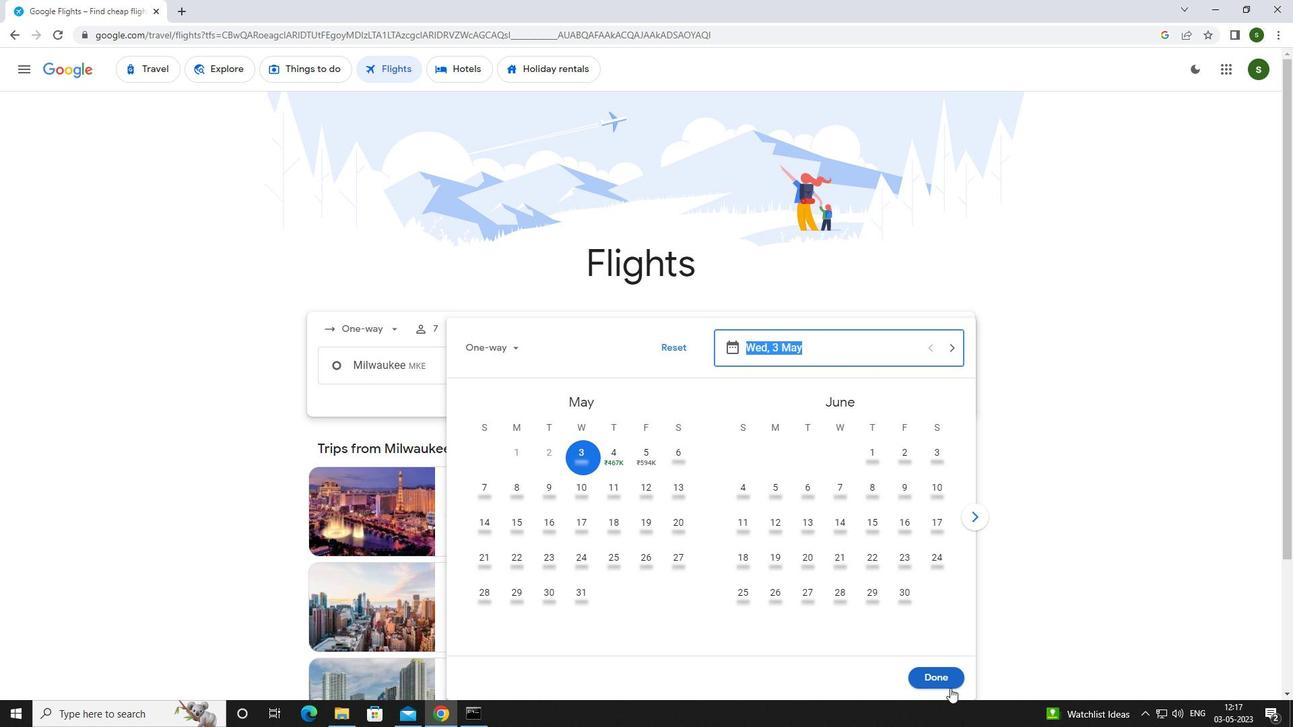 
Action: Mouse pressed left at (950, 678)
Screenshot: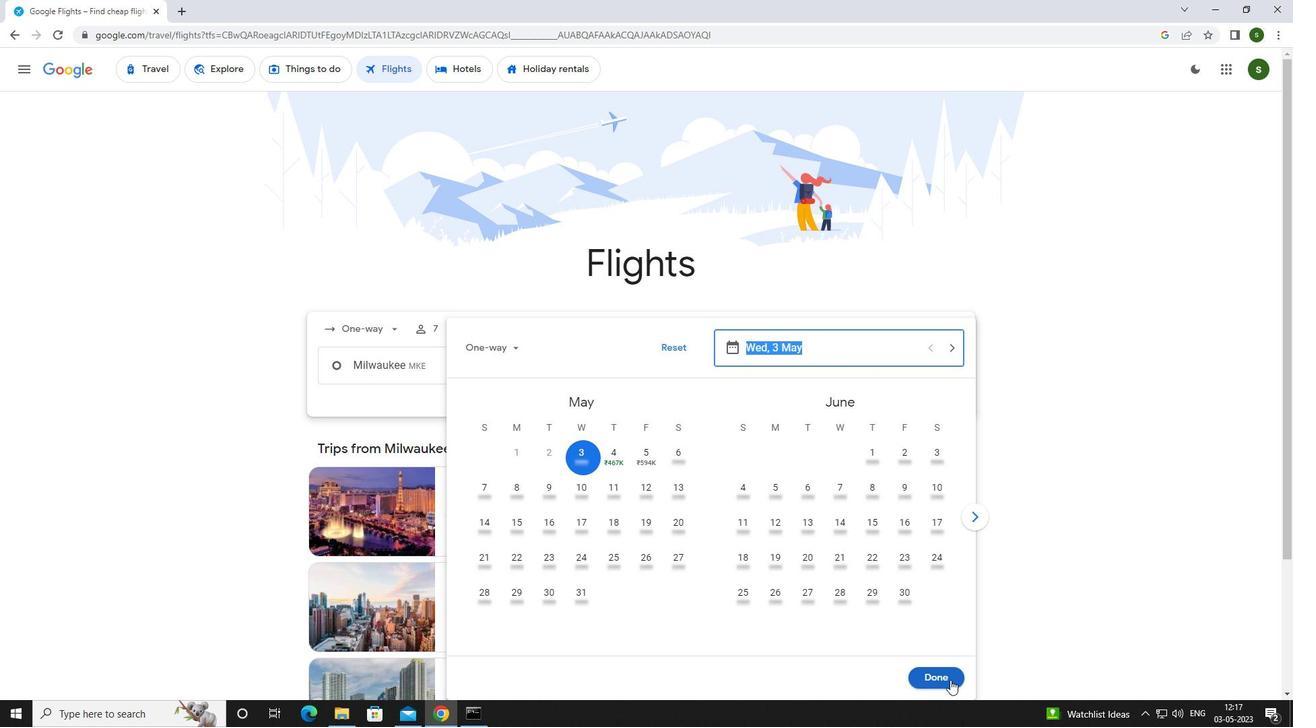 
Action: Mouse moved to (671, 425)
Screenshot: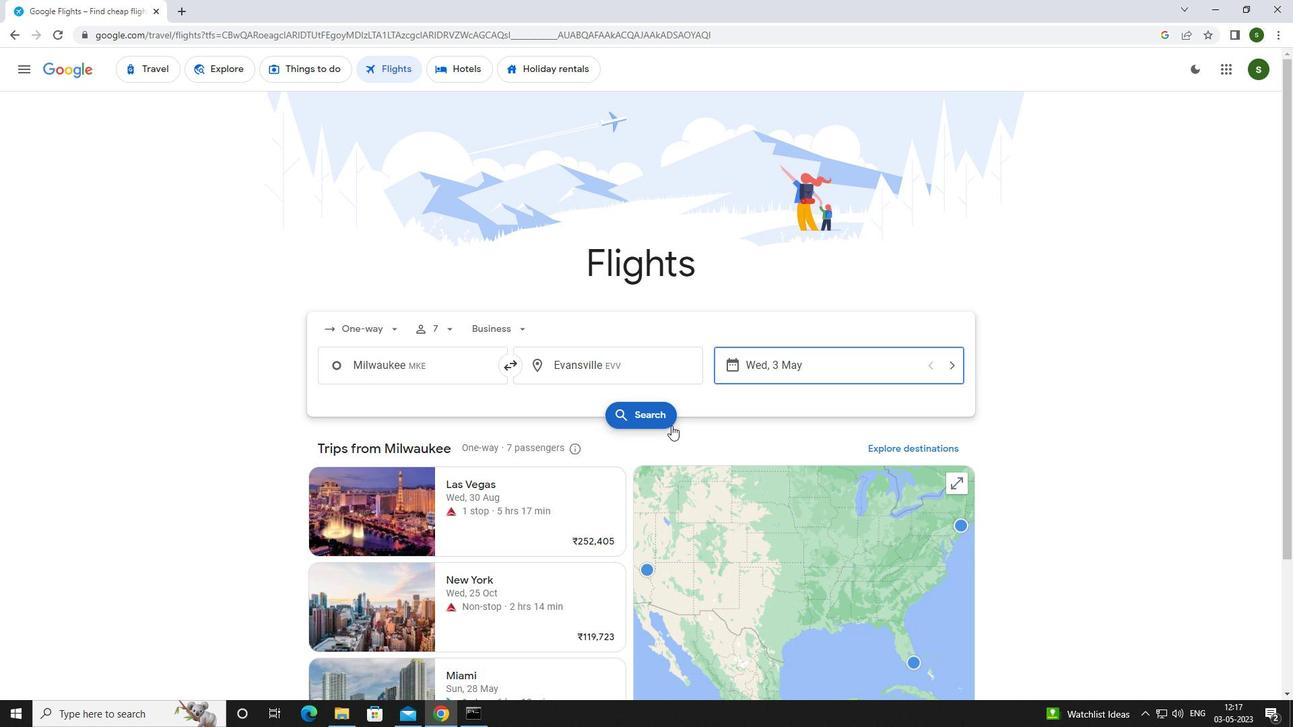 
Action: Mouse pressed left at (671, 425)
Screenshot: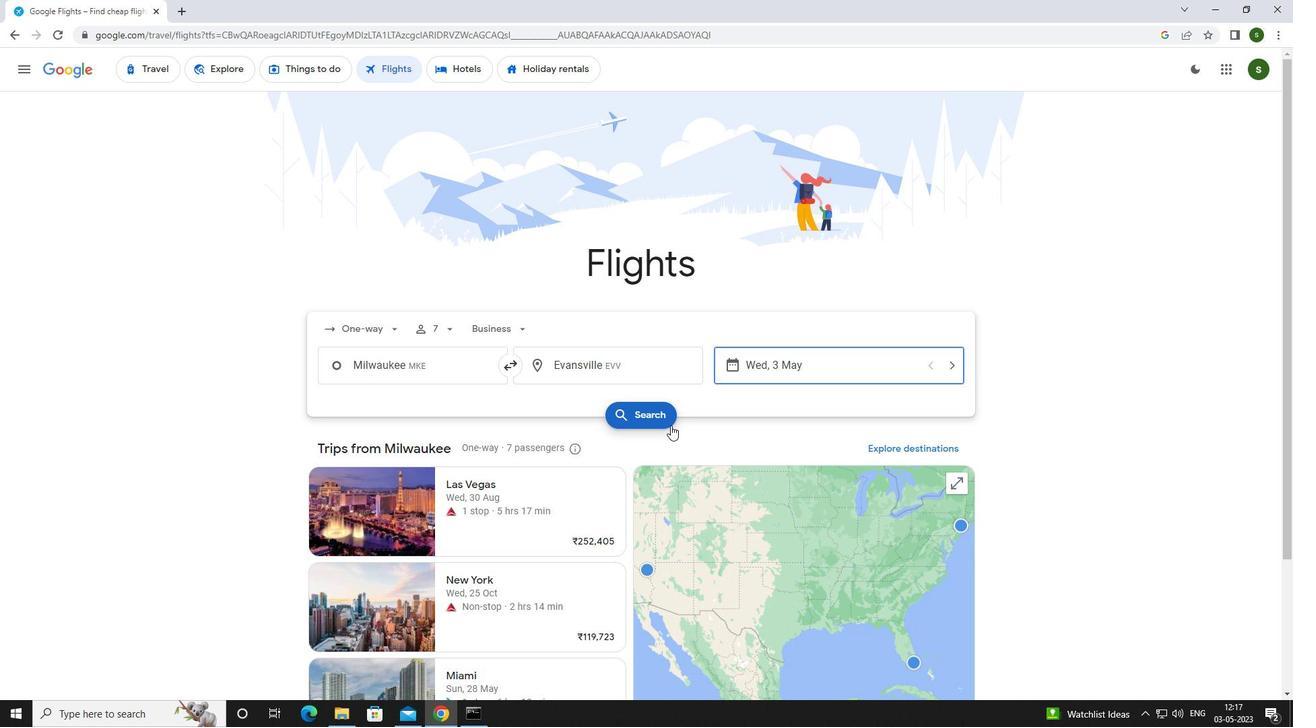 
Action: Mouse moved to (349, 195)
Screenshot: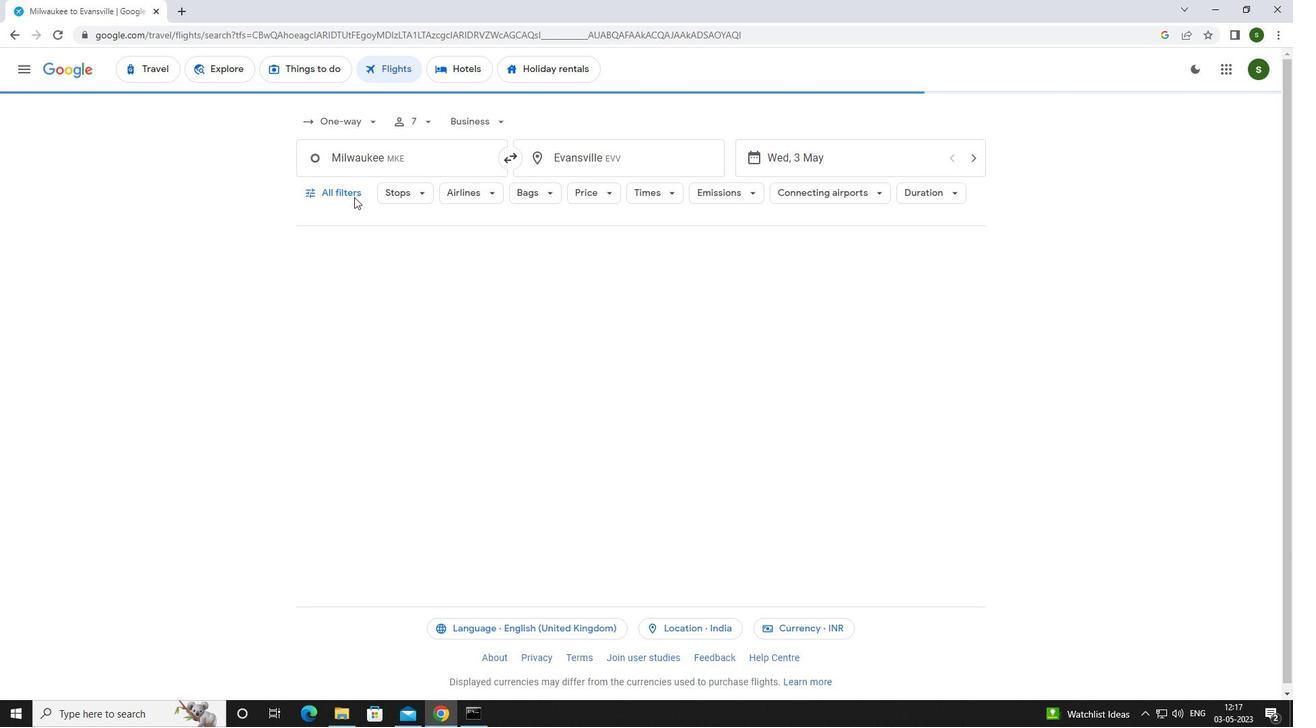 
Action: Mouse pressed left at (349, 195)
Screenshot: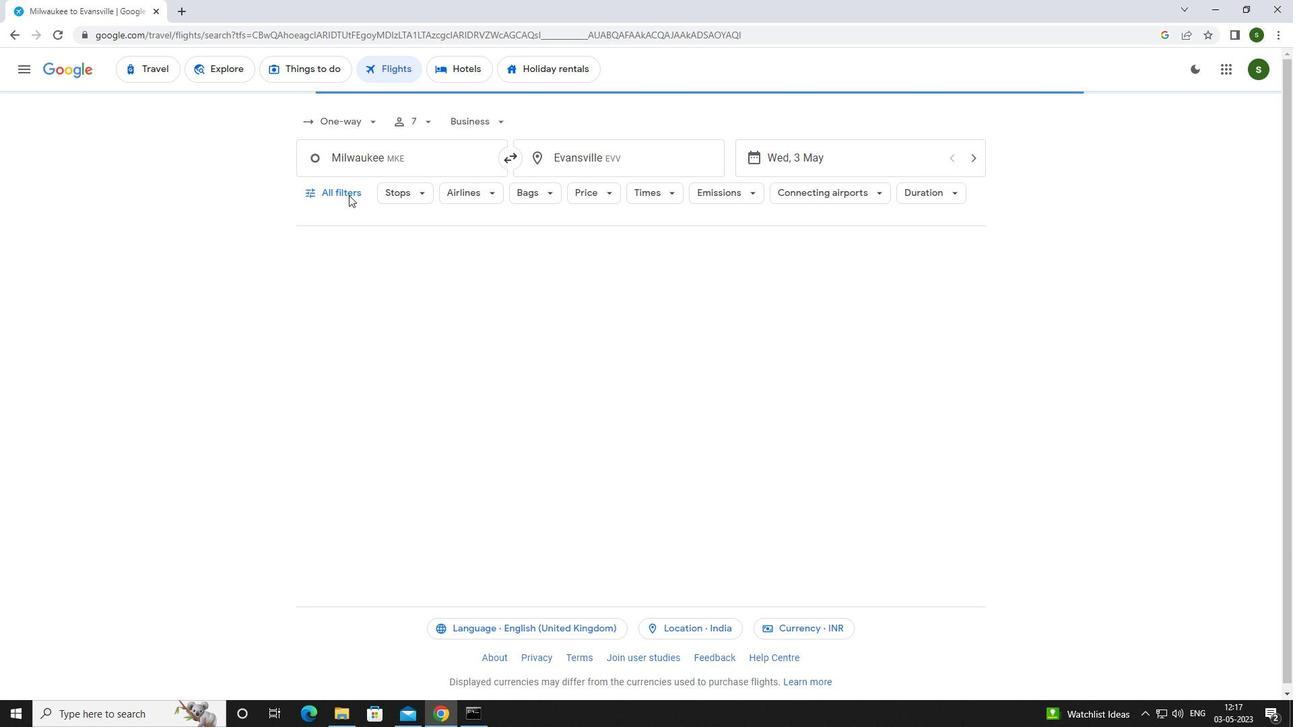 
Action: Mouse moved to (500, 479)
Screenshot: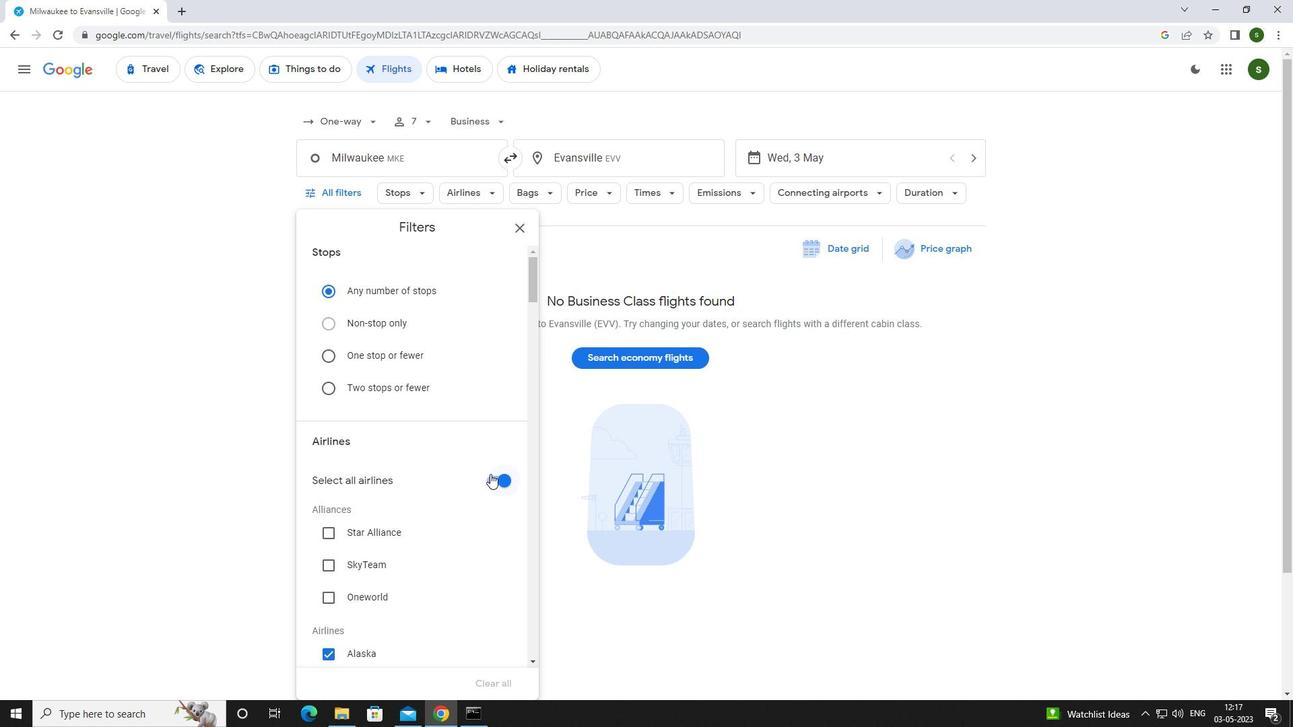 
Action: Mouse pressed left at (500, 479)
Screenshot: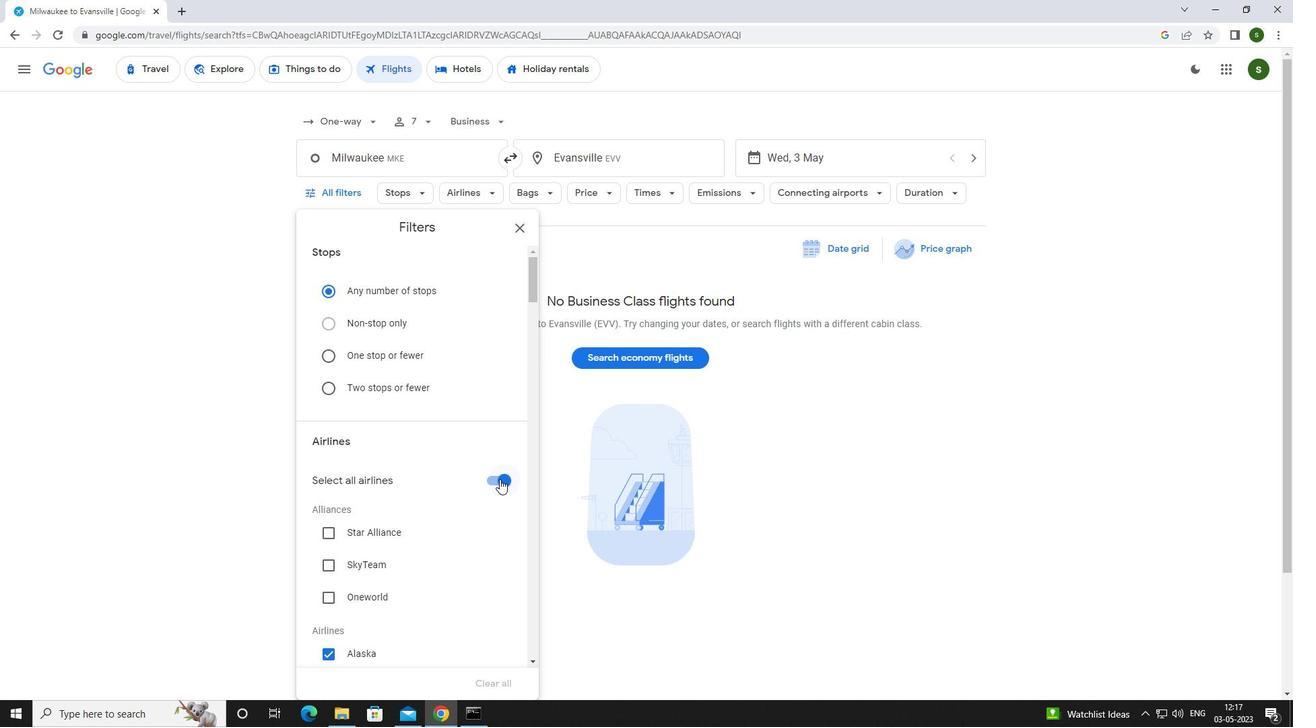 
Action: Mouse moved to (501, 479)
Screenshot: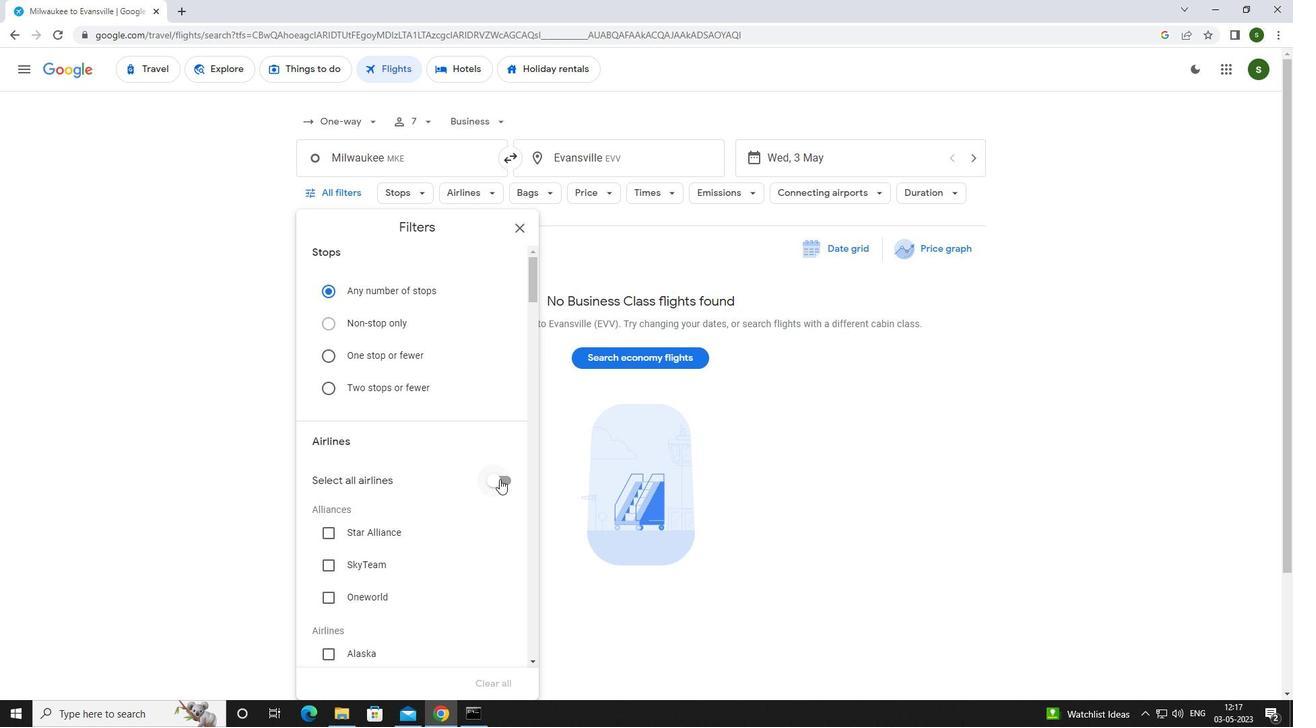 
Action: Mouse scrolled (501, 479) with delta (0, 0)
Screenshot: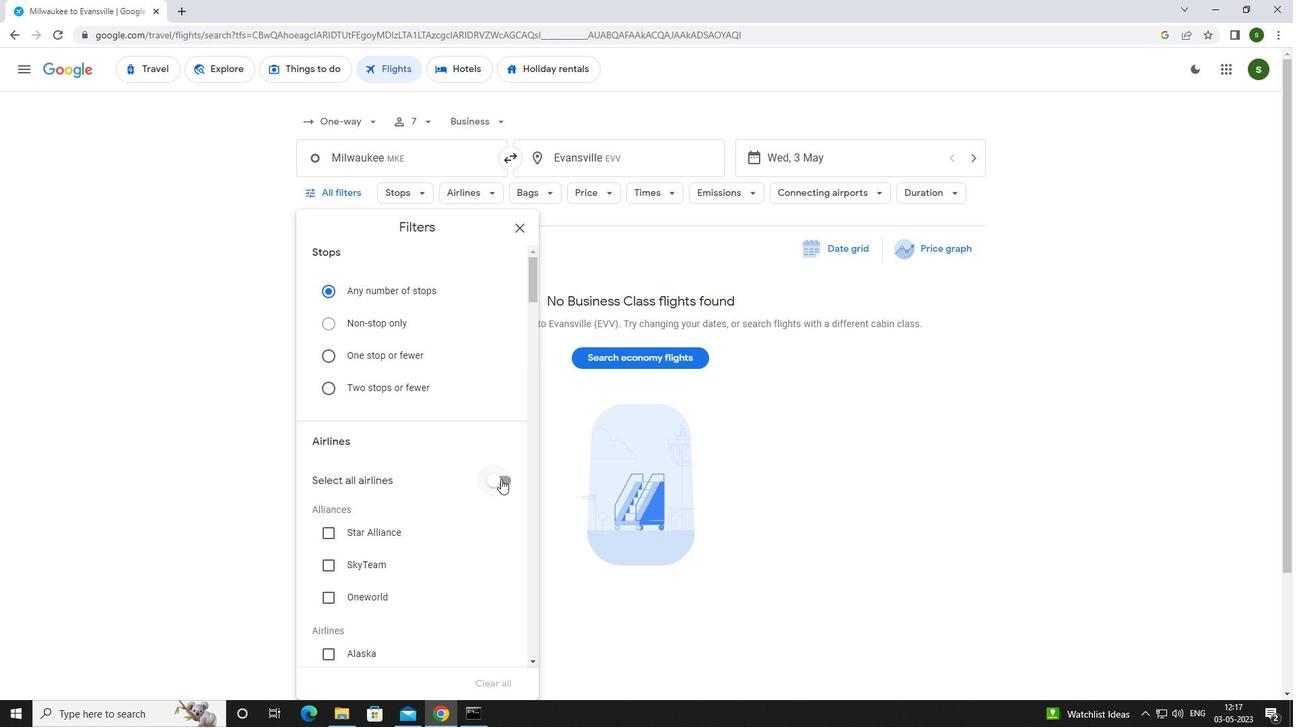 
Action: Mouse scrolled (501, 479) with delta (0, 0)
Screenshot: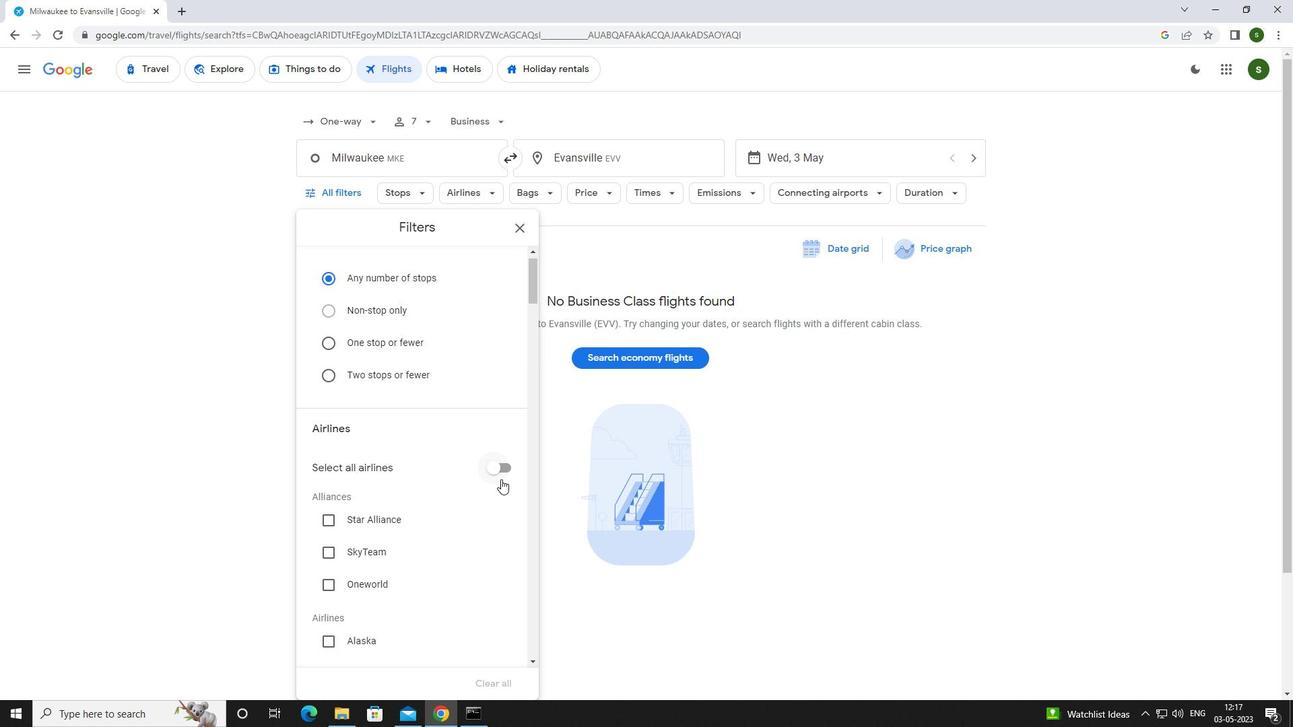 
Action: Mouse scrolled (501, 479) with delta (0, 0)
Screenshot: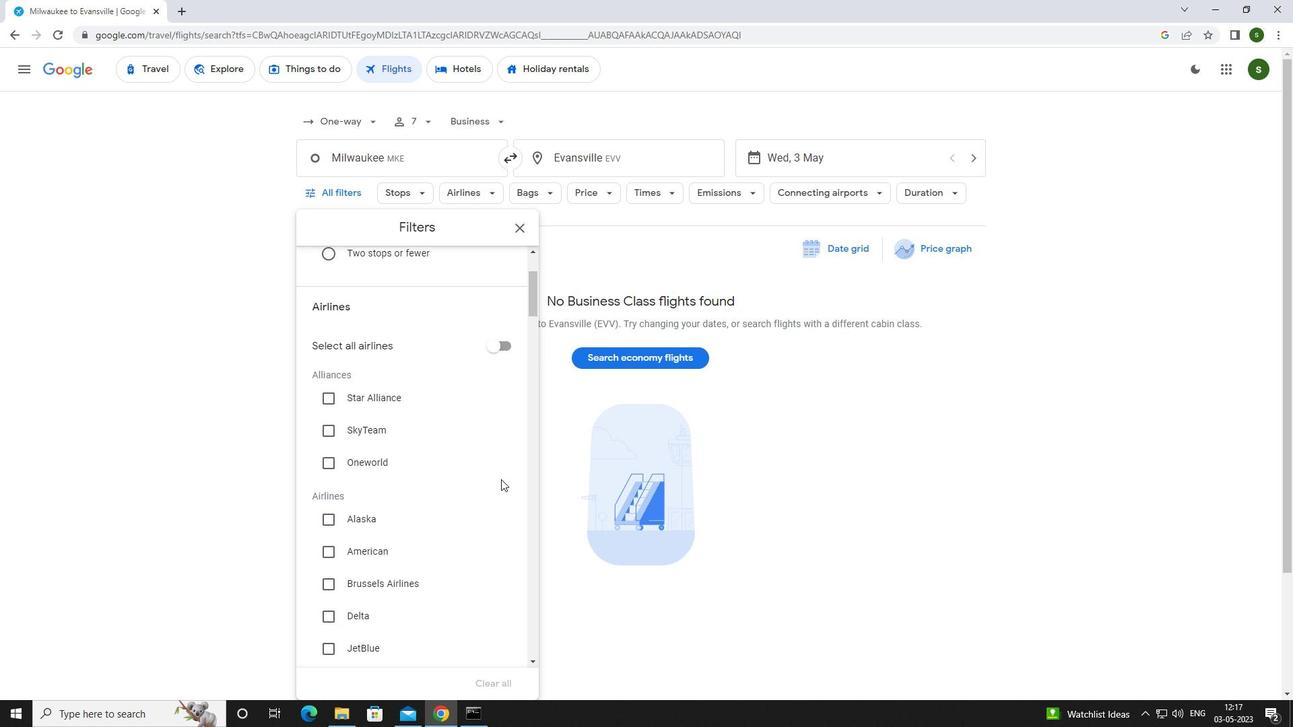 
Action: Mouse scrolled (501, 479) with delta (0, 0)
Screenshot: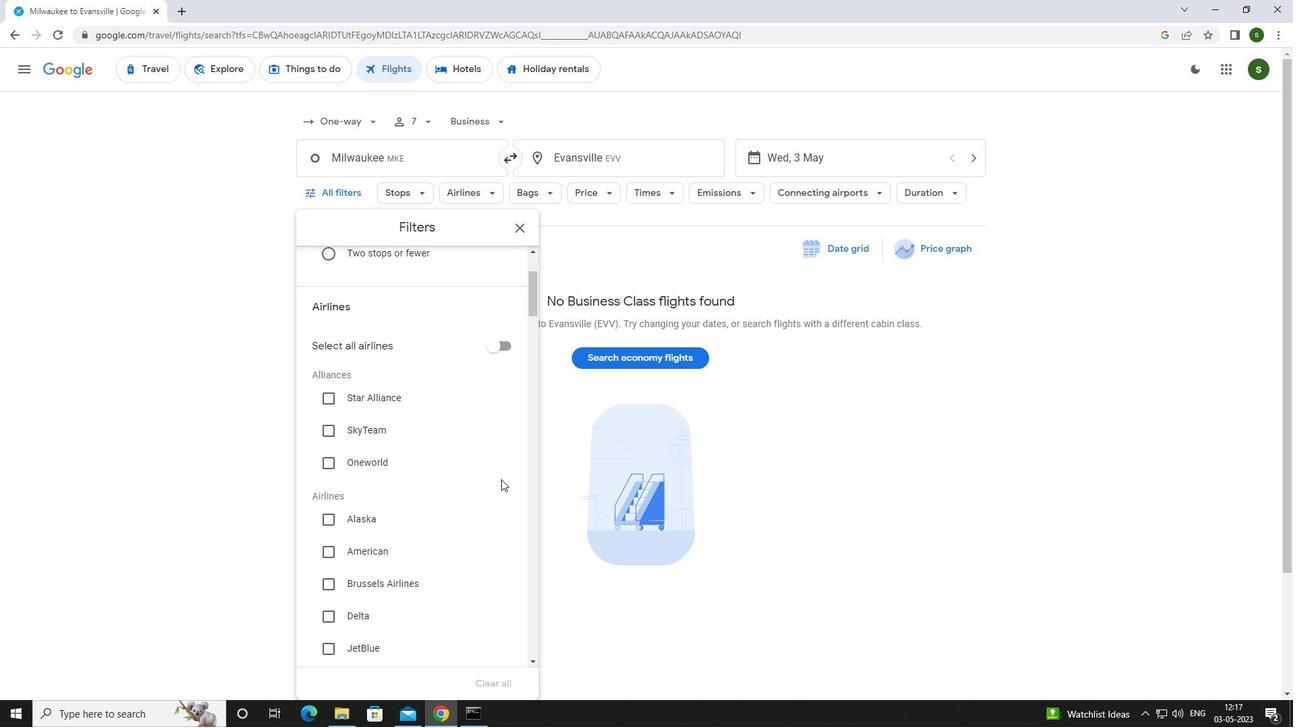 
Action: Mouse scrolled (501, 479) with delta (0, 0)
Screenshot: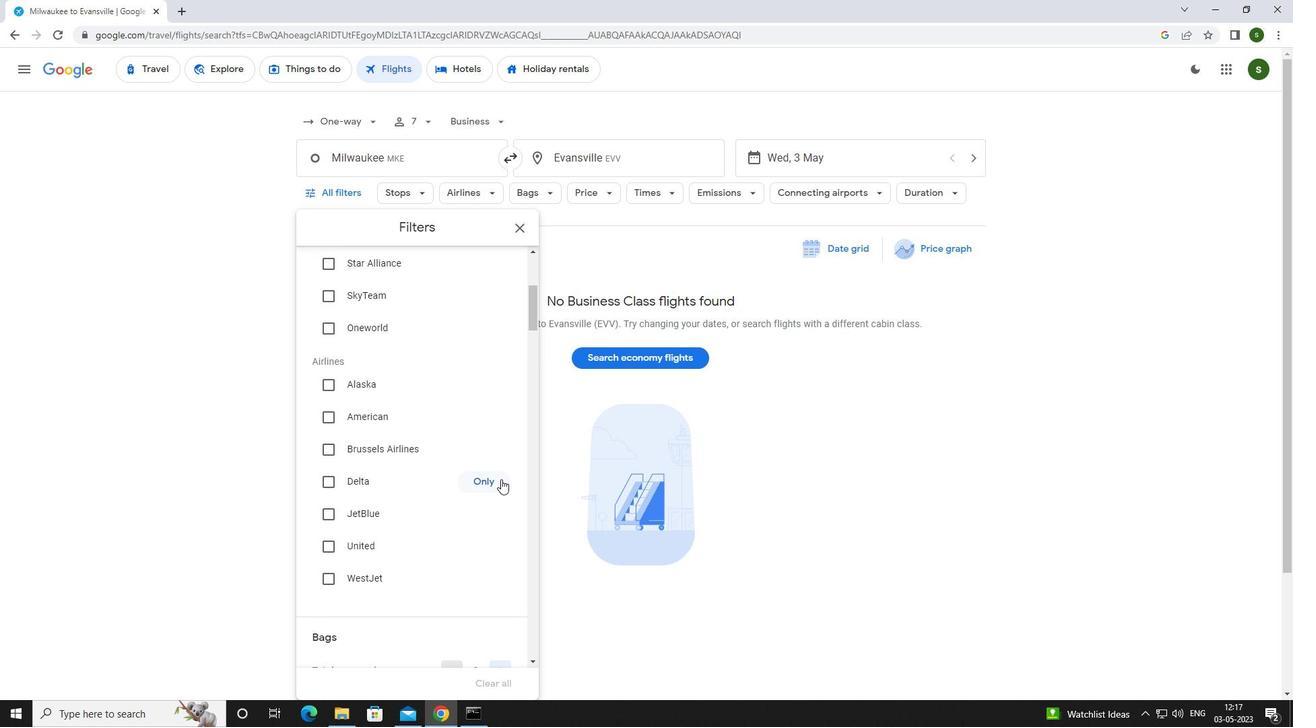 
Action: Mouse scrolled (501, 479) with delta (0, 0)
Screenshot: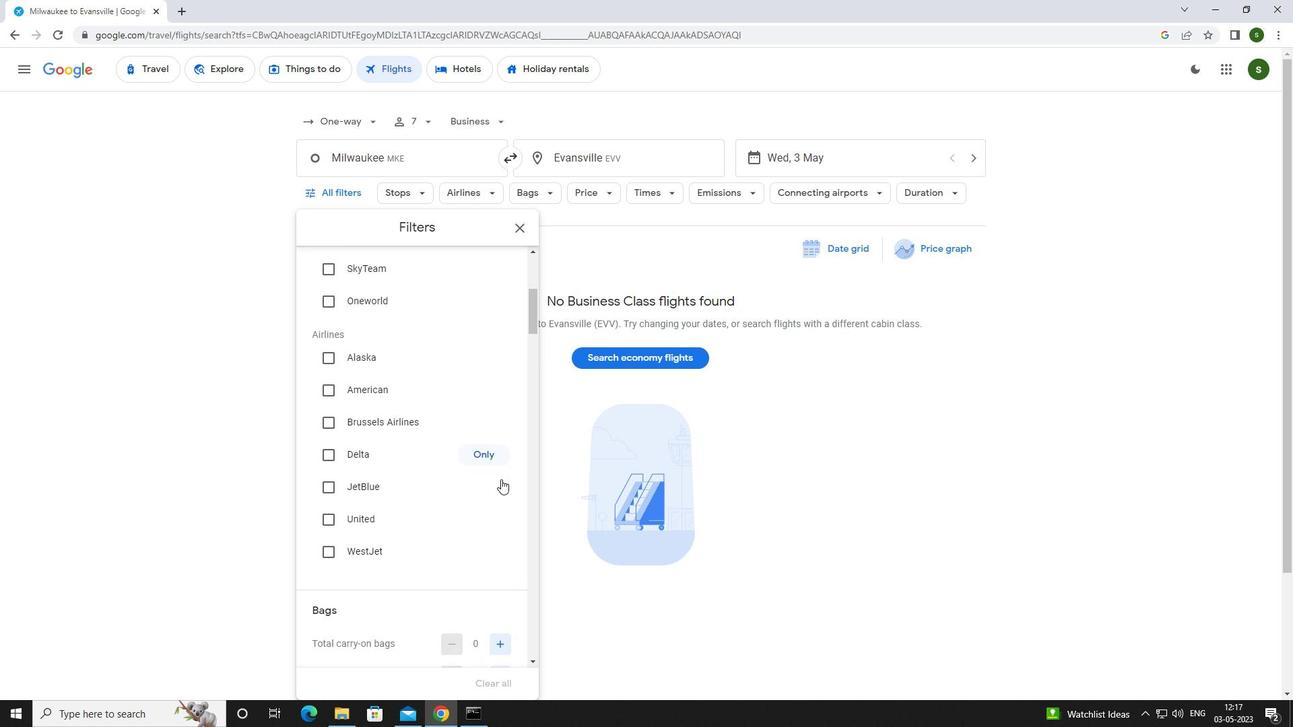 
Action: Mouse scrolled (501, 479) with delta (0, 0)
Screenshot: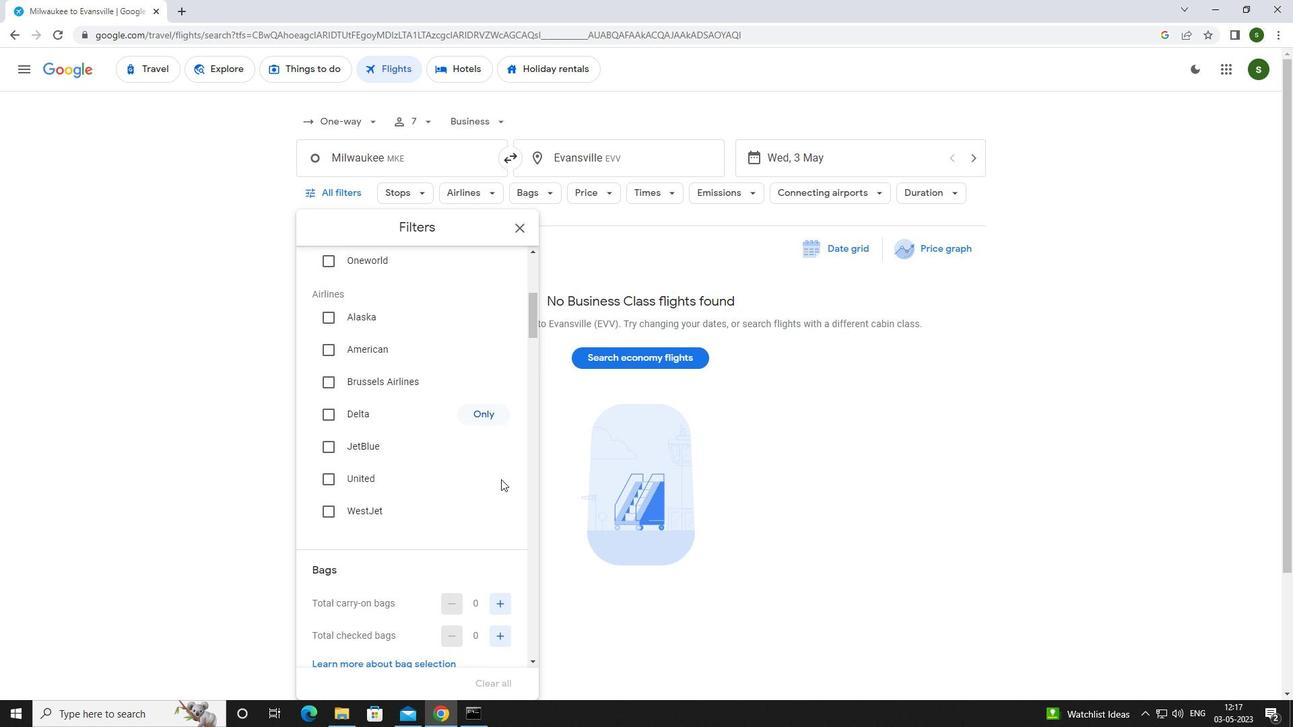 
Action: Mouse moved to (500, 467)
Screenshot: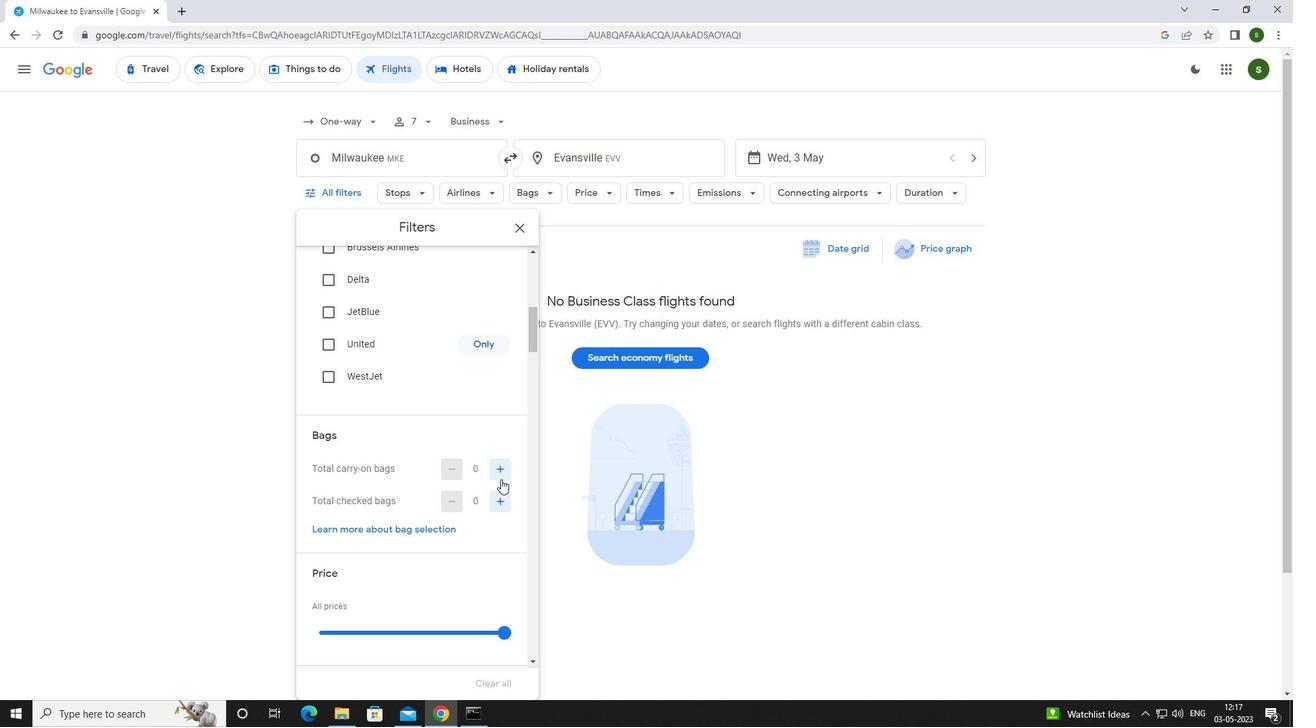 
Action: Mouse pressed left at (500, 467)
Screenshot: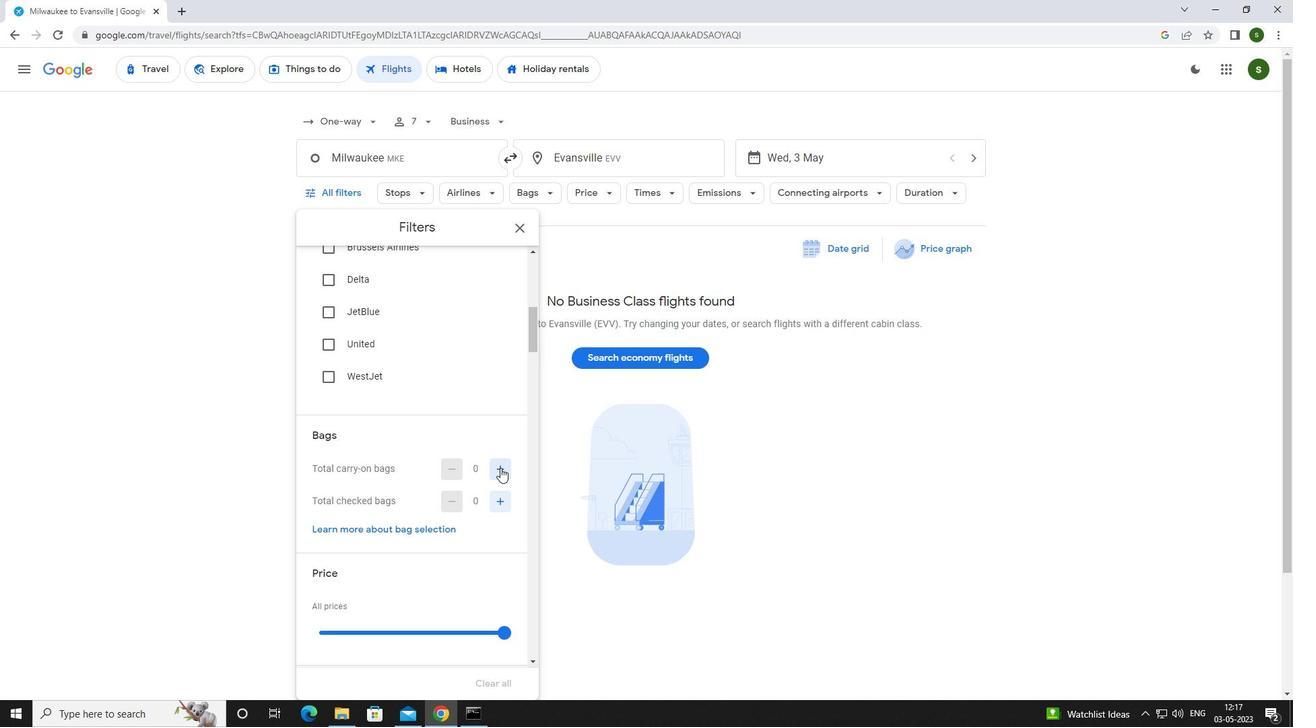 
Action: Mouse pressed left at (500, 467)
Screenshot: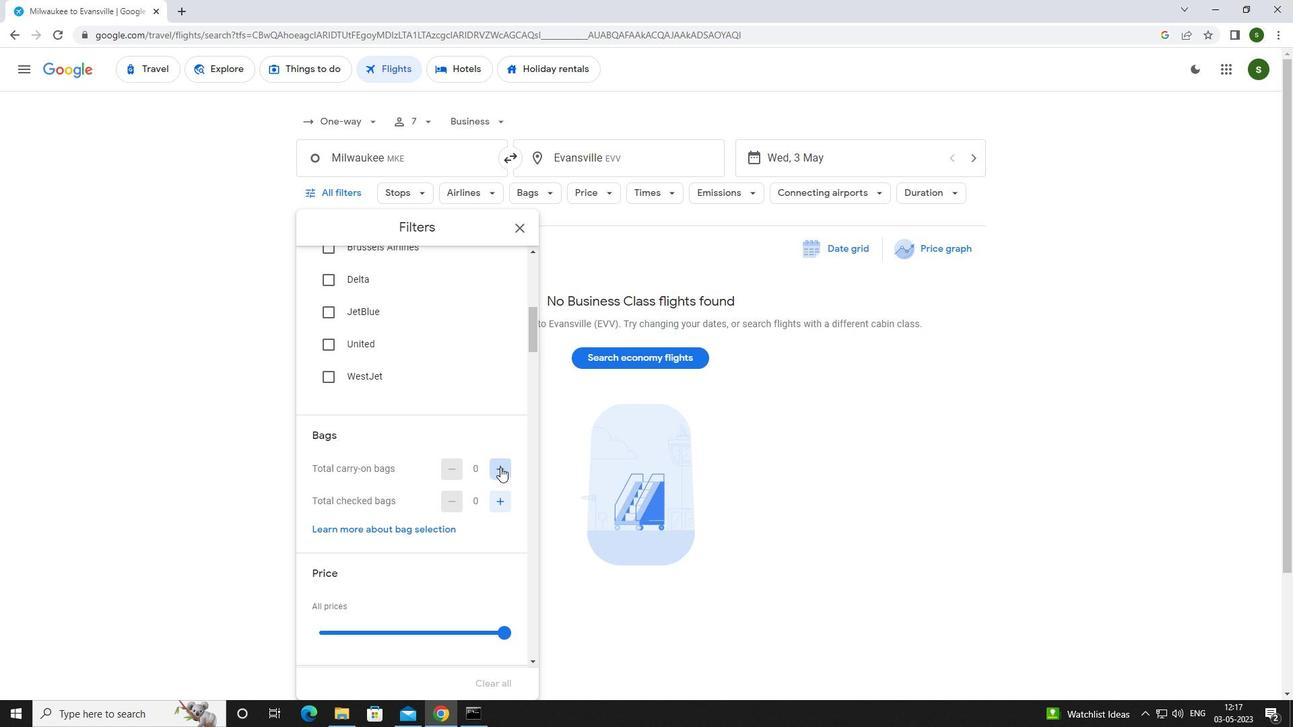 
Action: Mouse moved to (498, 493)
Screenshot: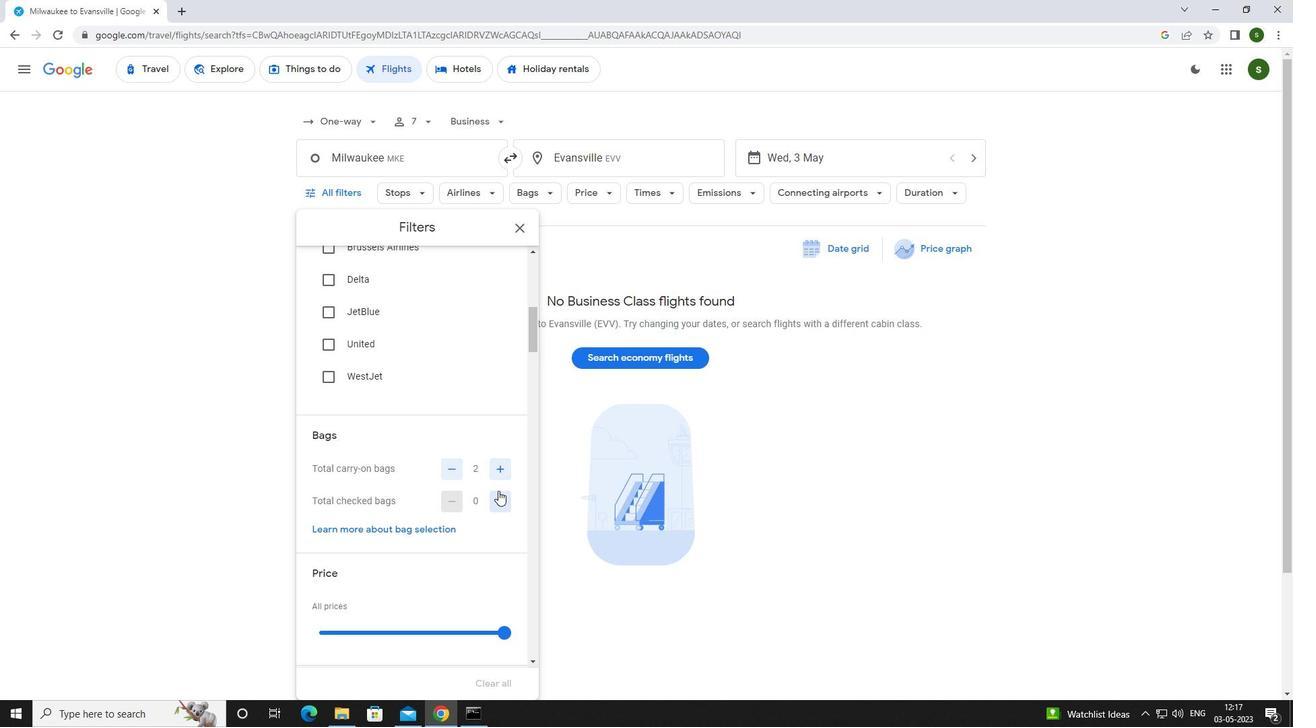
Action: Mouse pressed left at (498, 493)
Screenshot: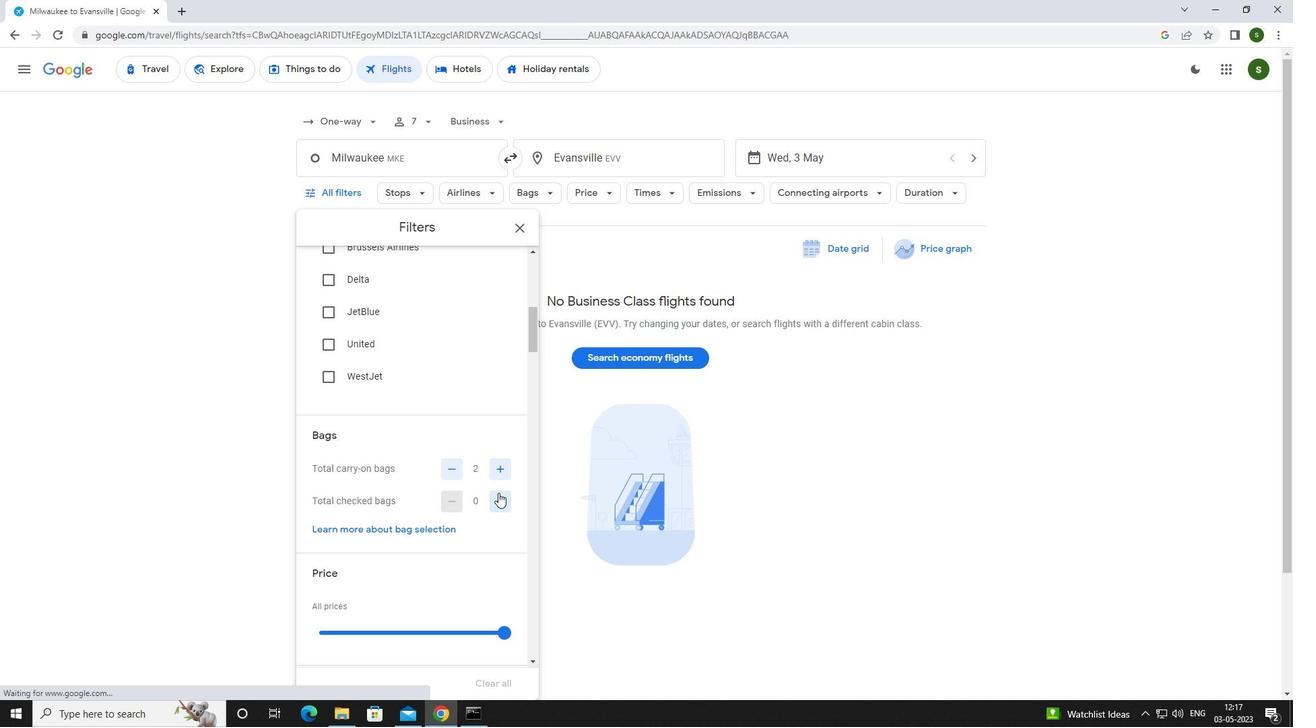 
Action: Mouse pressed left at (498, 493)
Screenshot: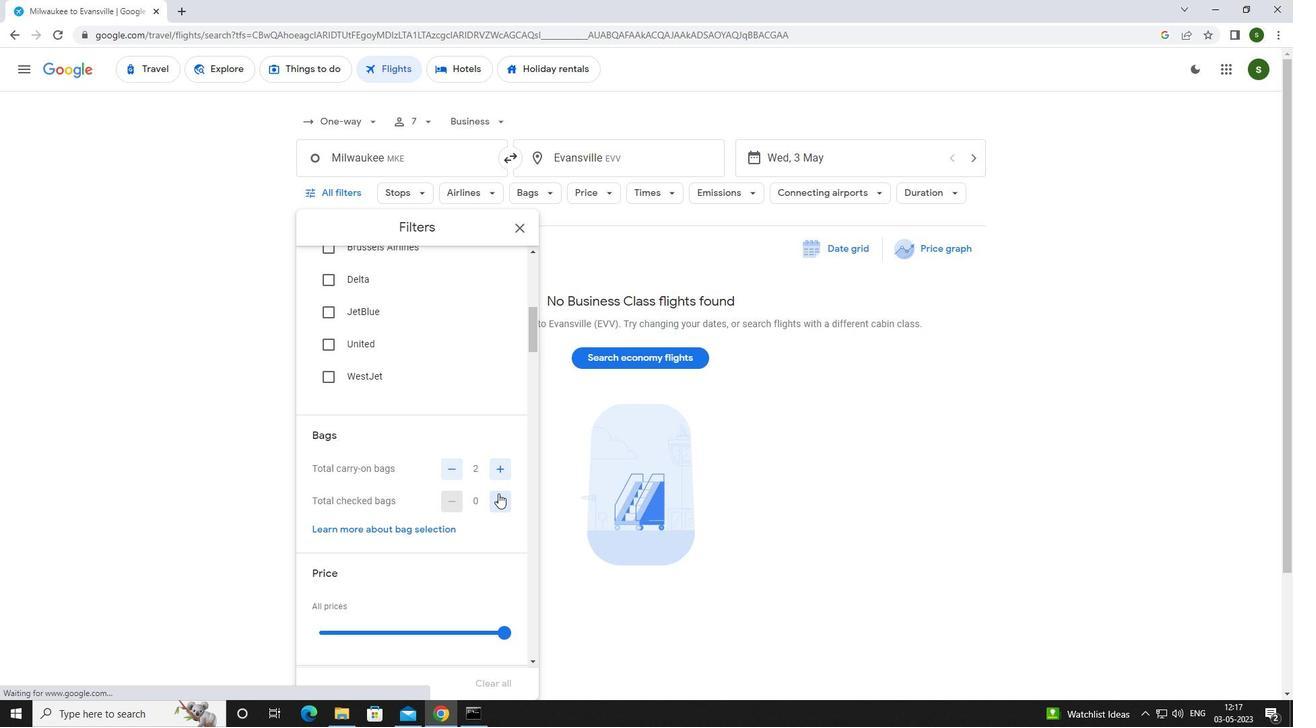 
Action: Mouse pressed left at (498, 493)
Screenshot: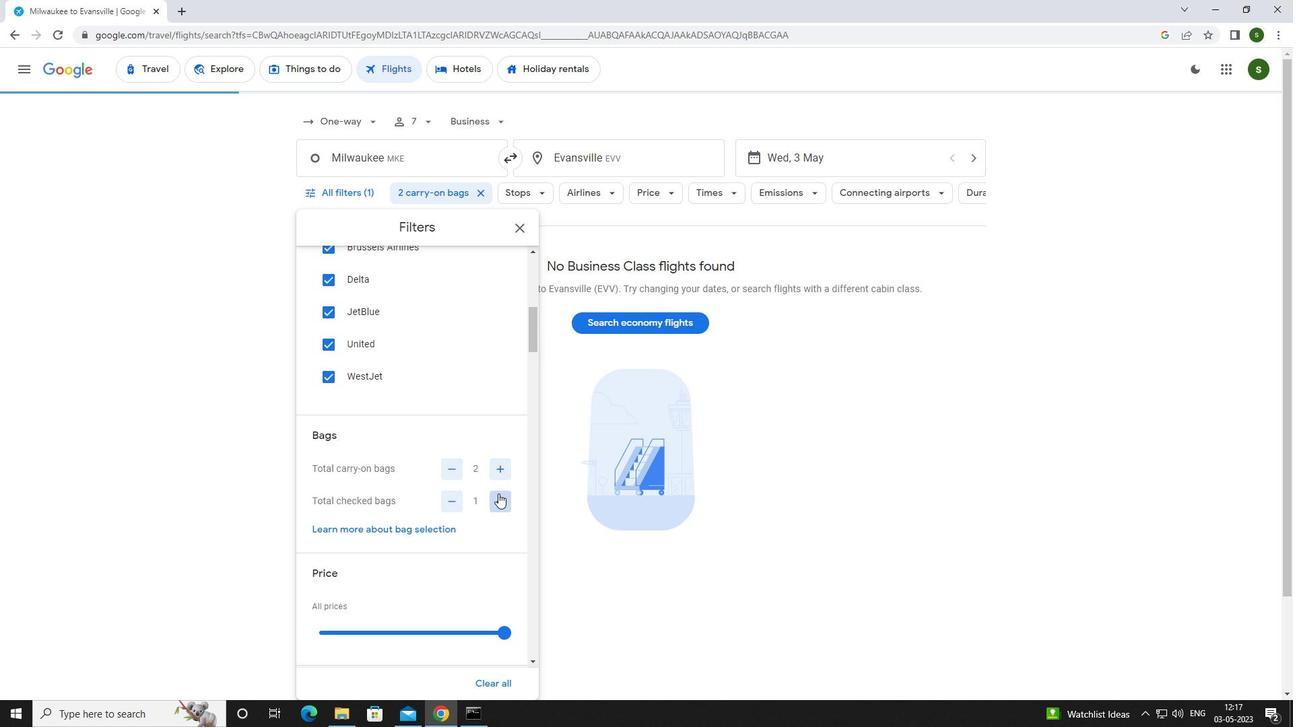 
Action: Mouse pressed left at (498, 493)
Screenshot: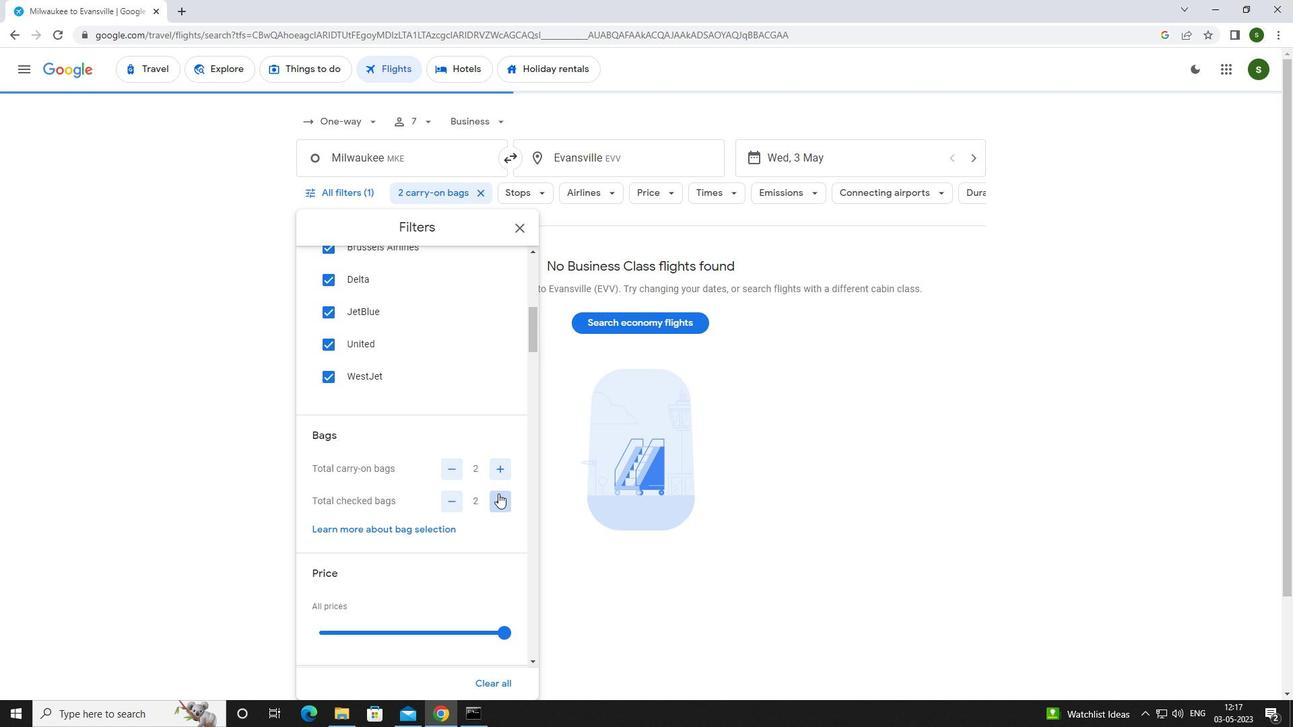 
Action: Mouse pressed left at (498, 493)
Screenshot: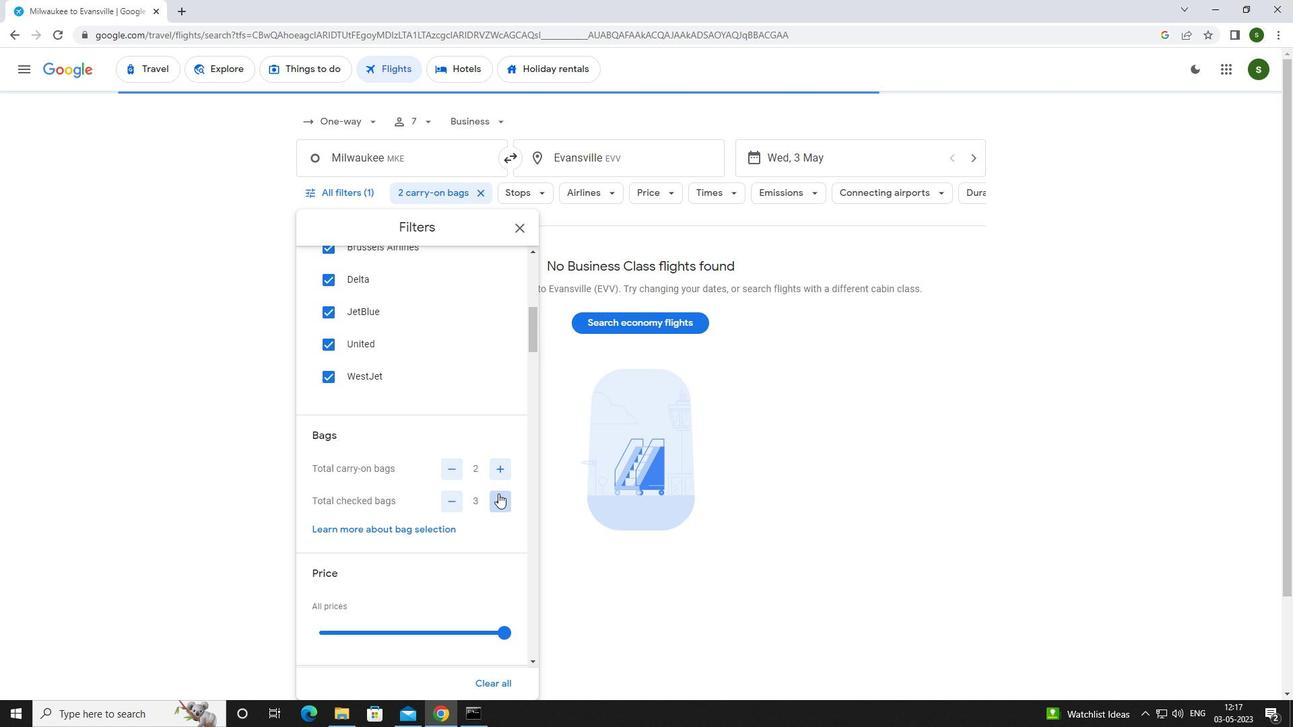 
Action: Mouse pressed left at (498, 493)
Screenshot: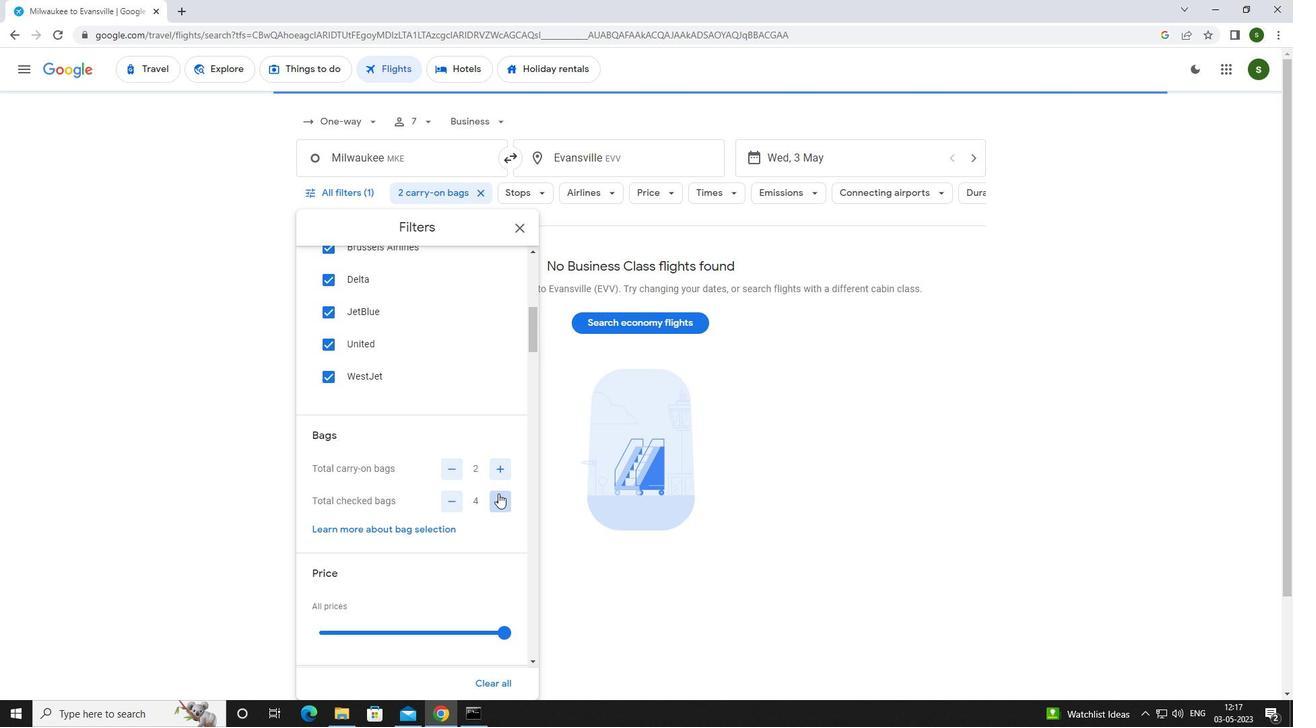 
Action: Mouse pressed left at (498, 493)
Screenshot: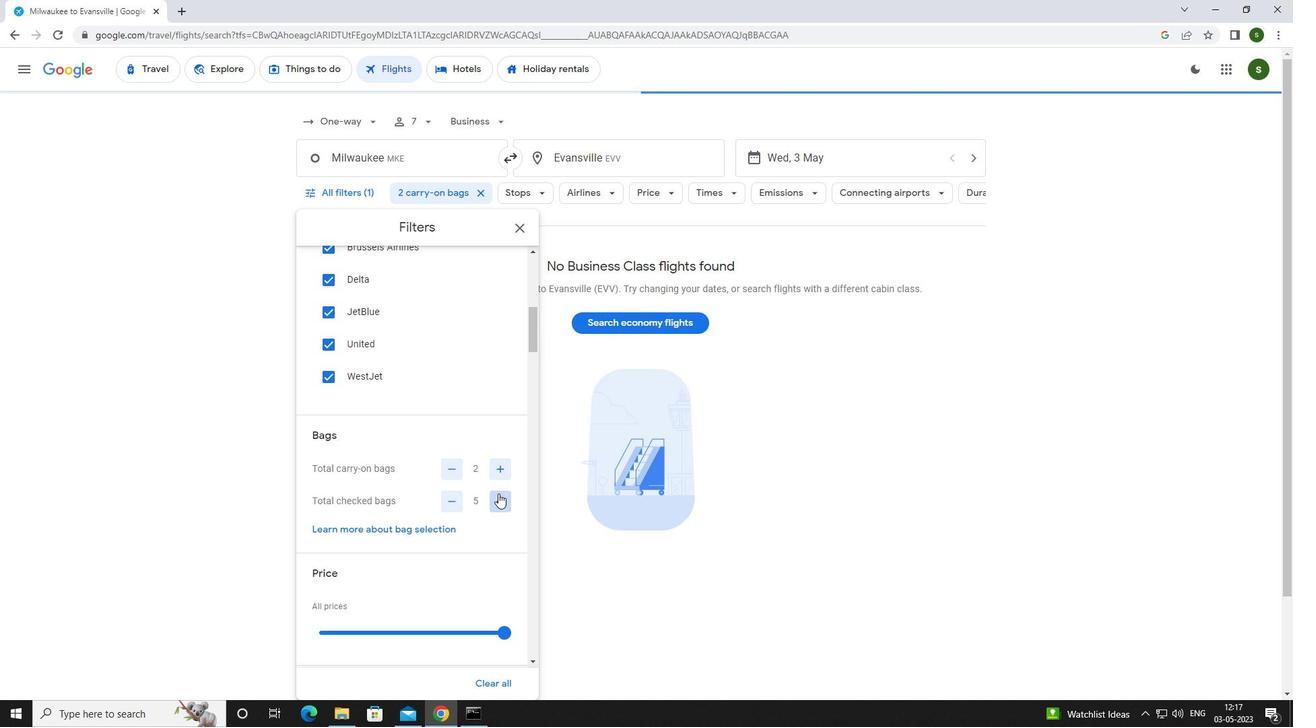 
Action: Mouse scrolled (498, 493) with delta (0, 0)
Screenshot: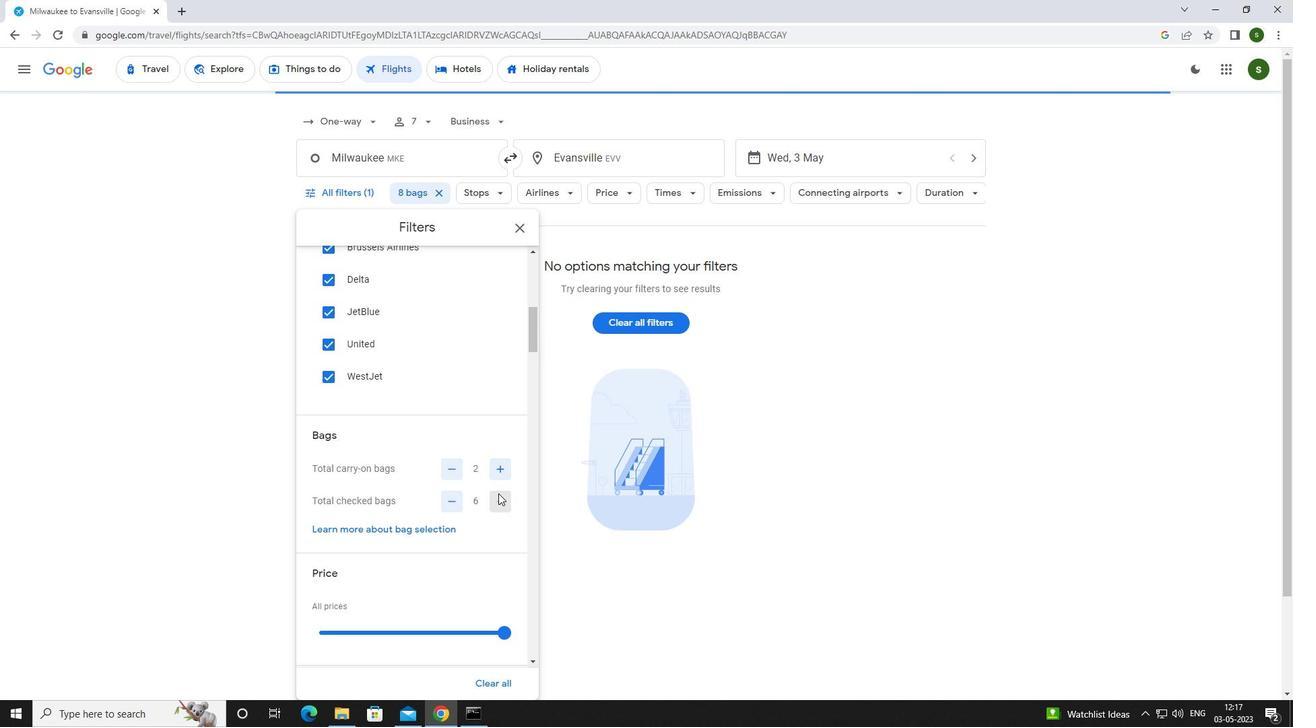 
Action: Mouse scrolled (498, 493) with delta (0, 0)
Screenshot: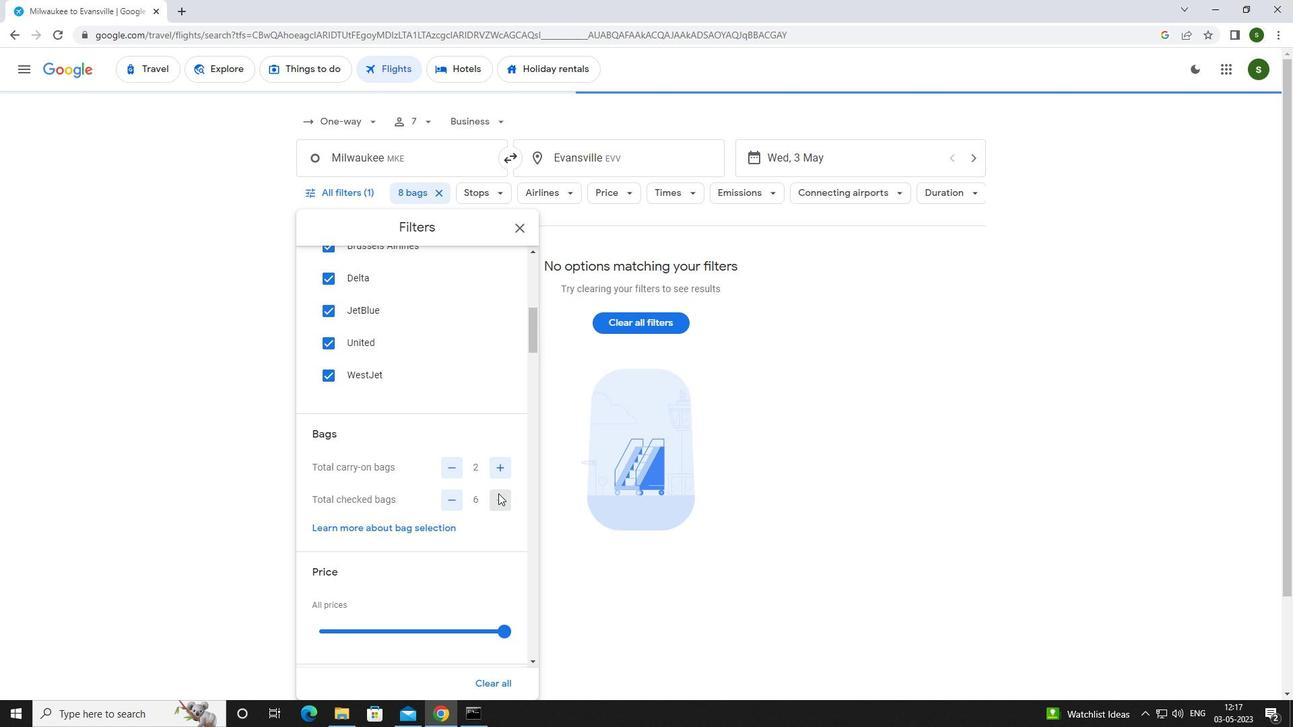 
Action: Mouse pressed left at (498, 493)
Screenshot: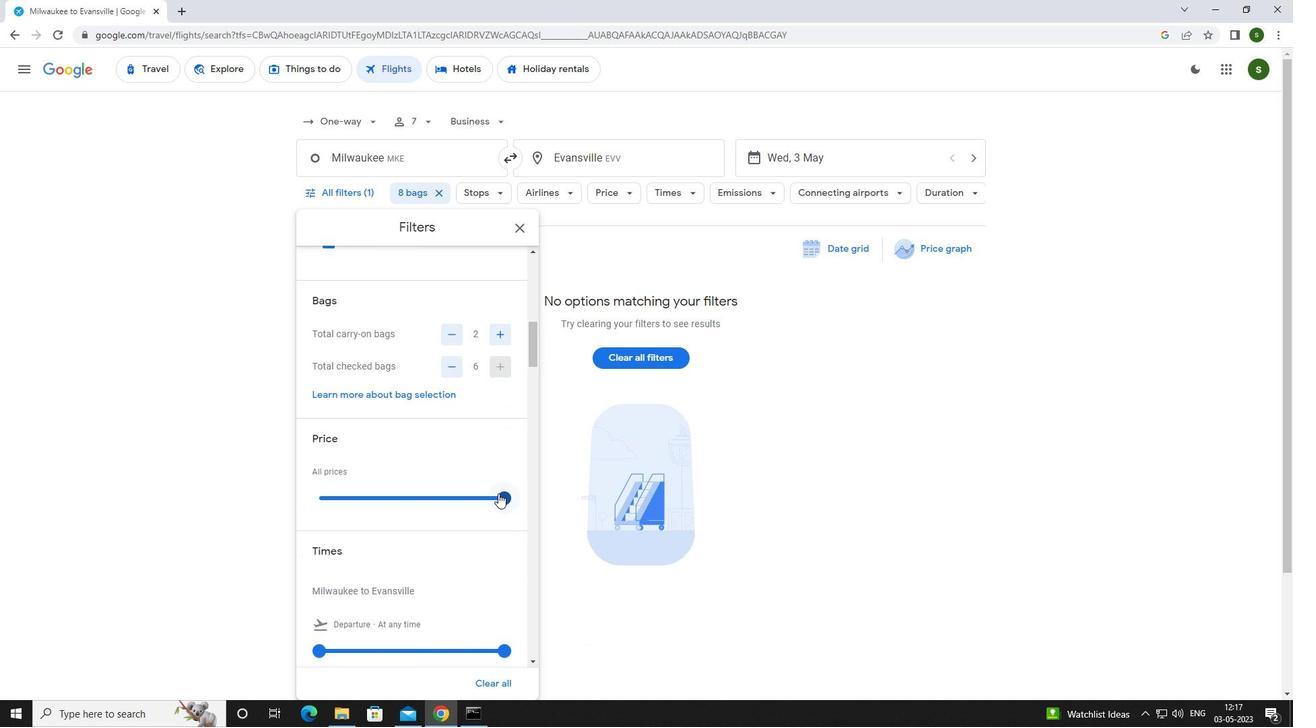 
Action: Mouse scrolled (498, 493) with delta (0, 0)
Screenshot: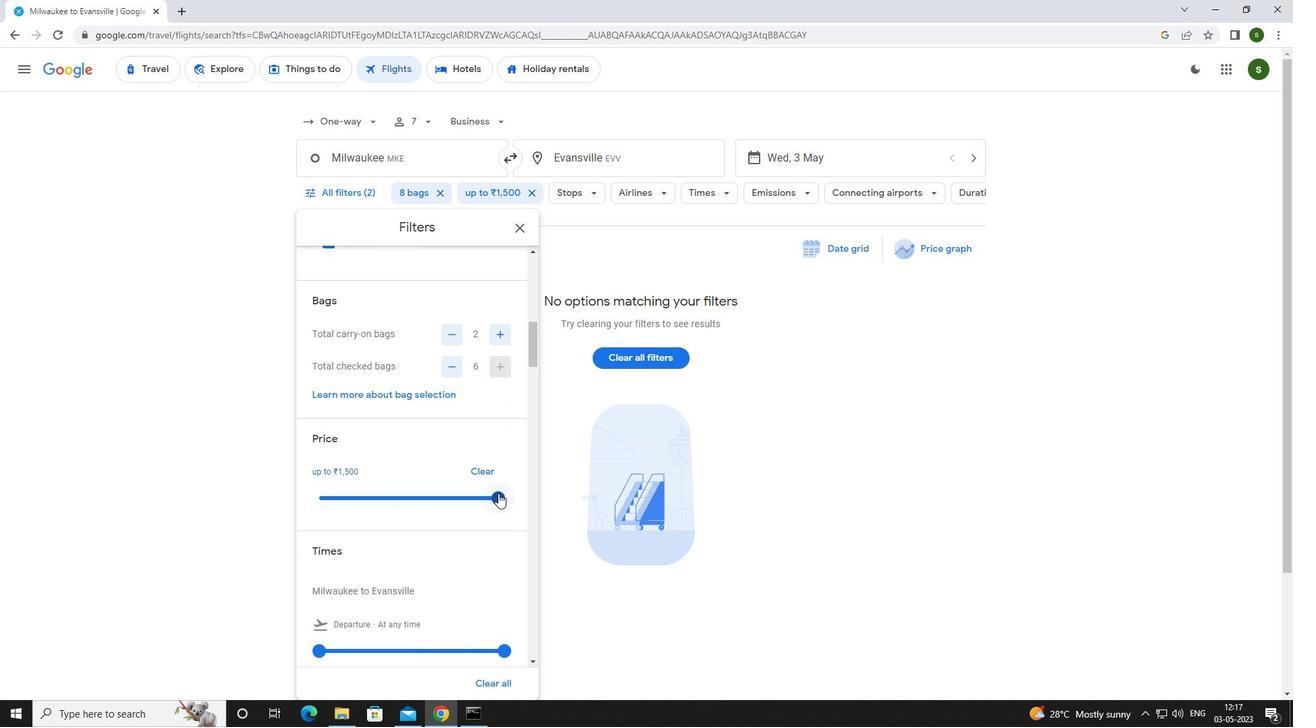 
Action: Mouse scrolled (498, 493) with delta (0, 0)
Screenshot: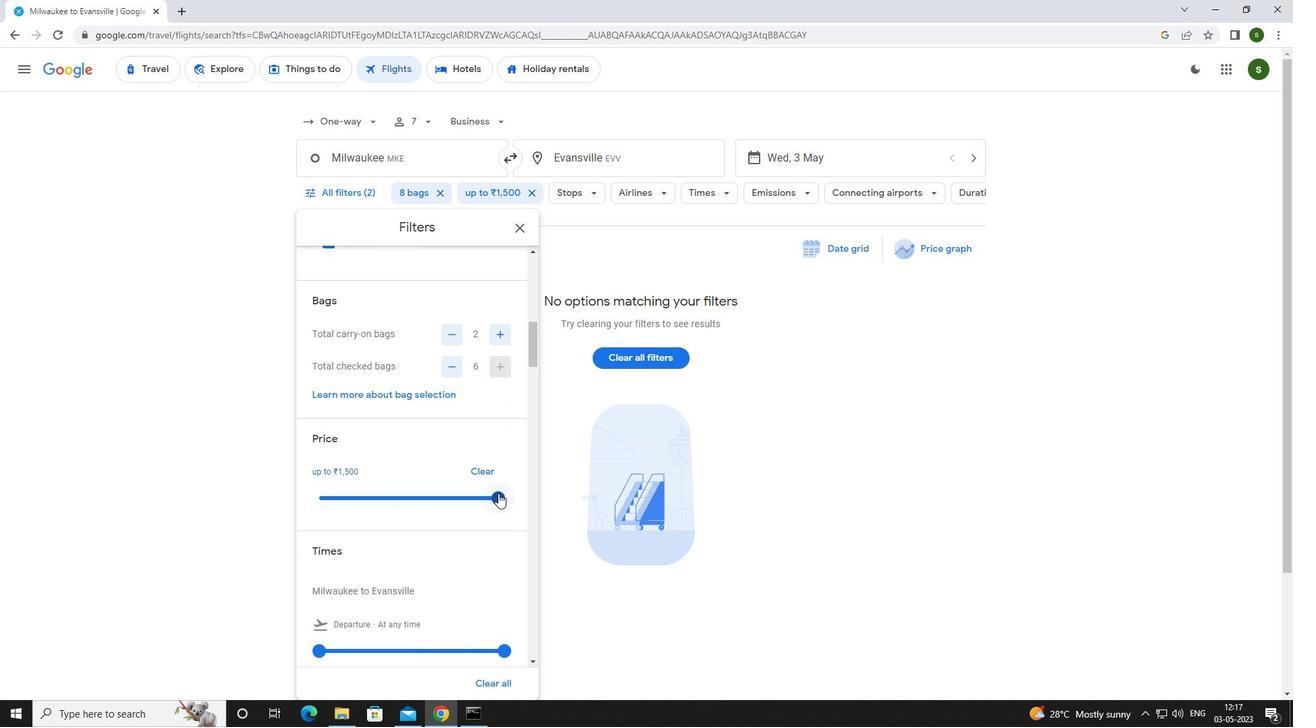 
Action: Mouse moved to (321, 519)
Screenshot: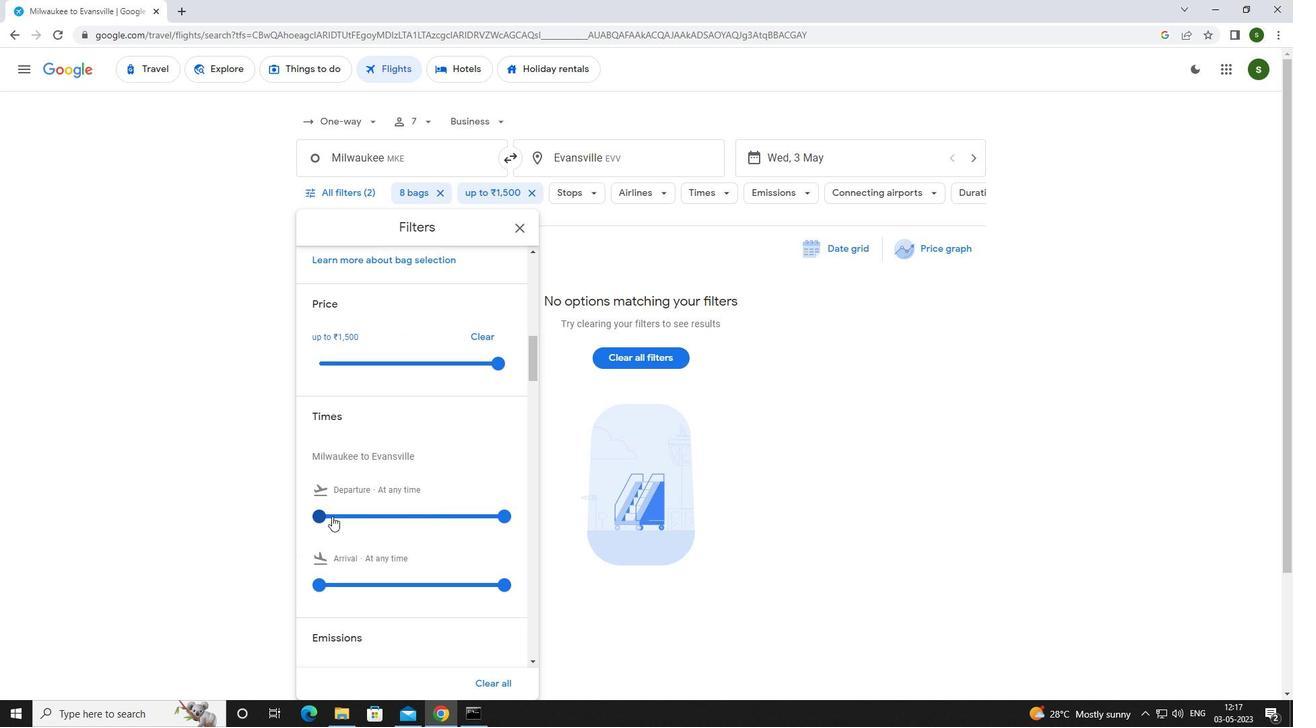 
Action: Mouse pressed left at (321, 519)
Screenshot: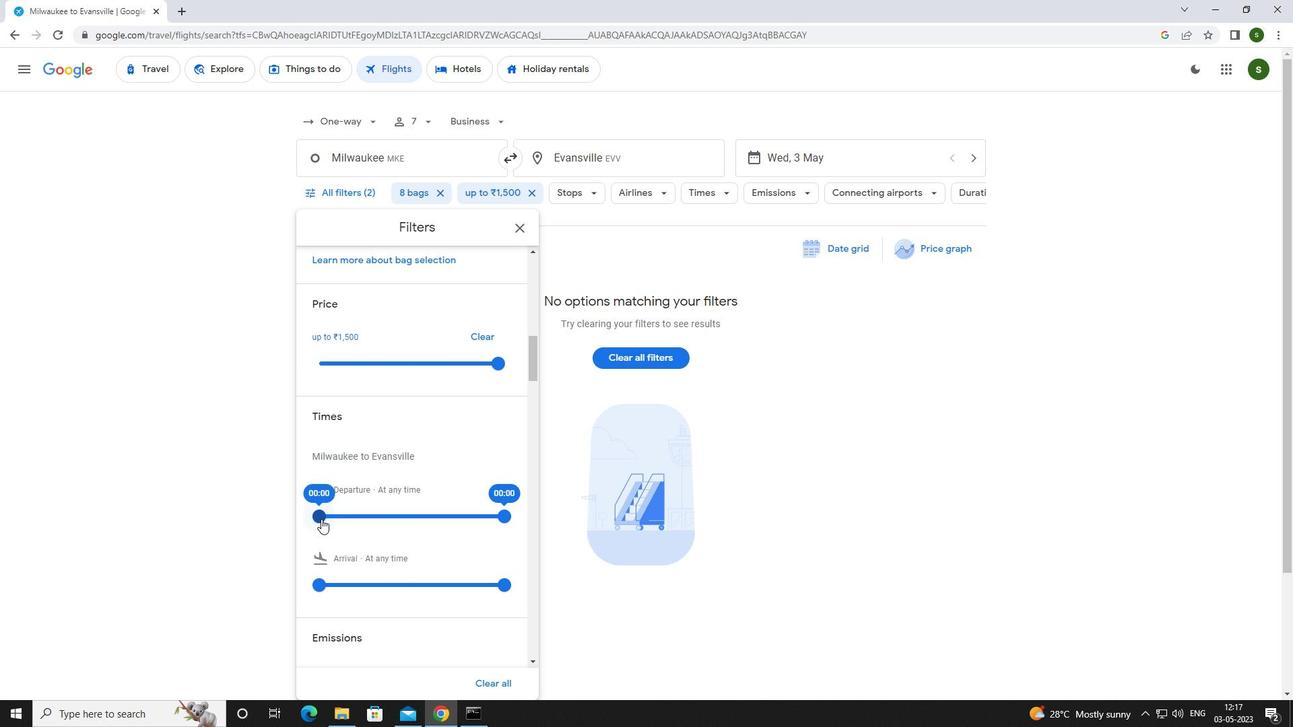 
Action: Mouse moved to (771, 483)
Screenshot: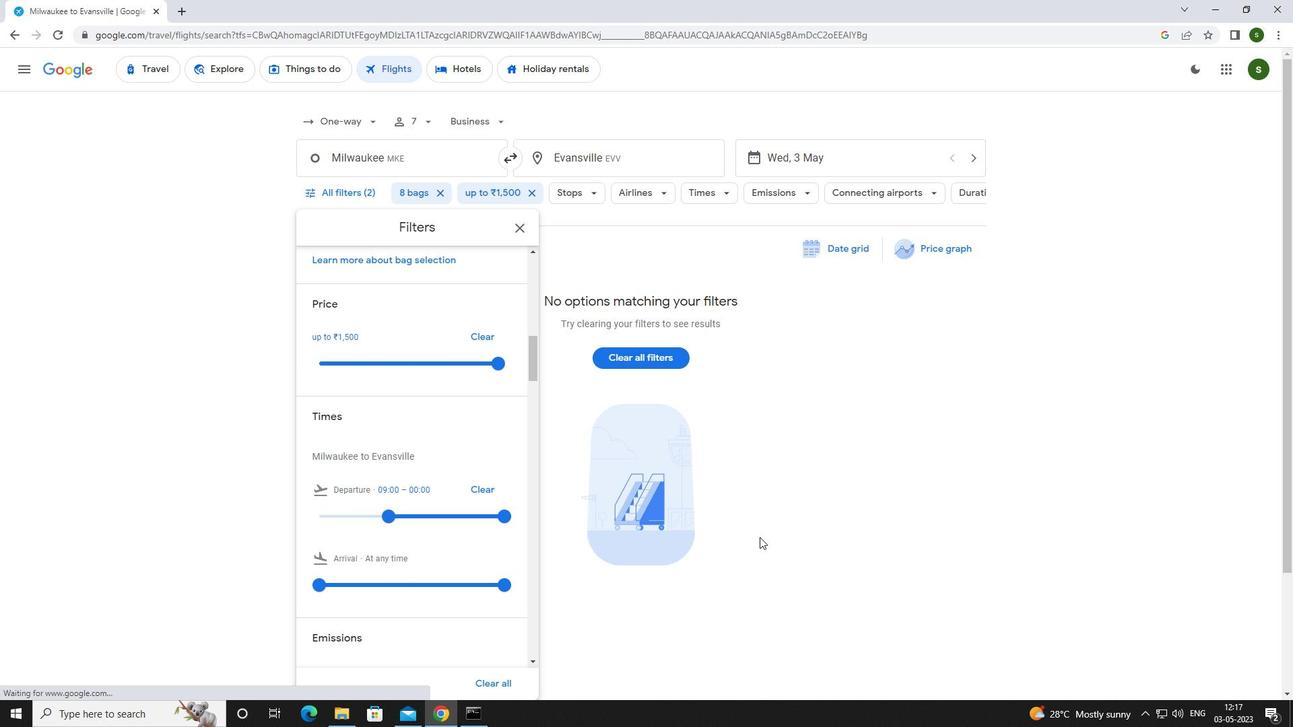 
Action: Mouse pressed left at (771, 483)
Screenshot: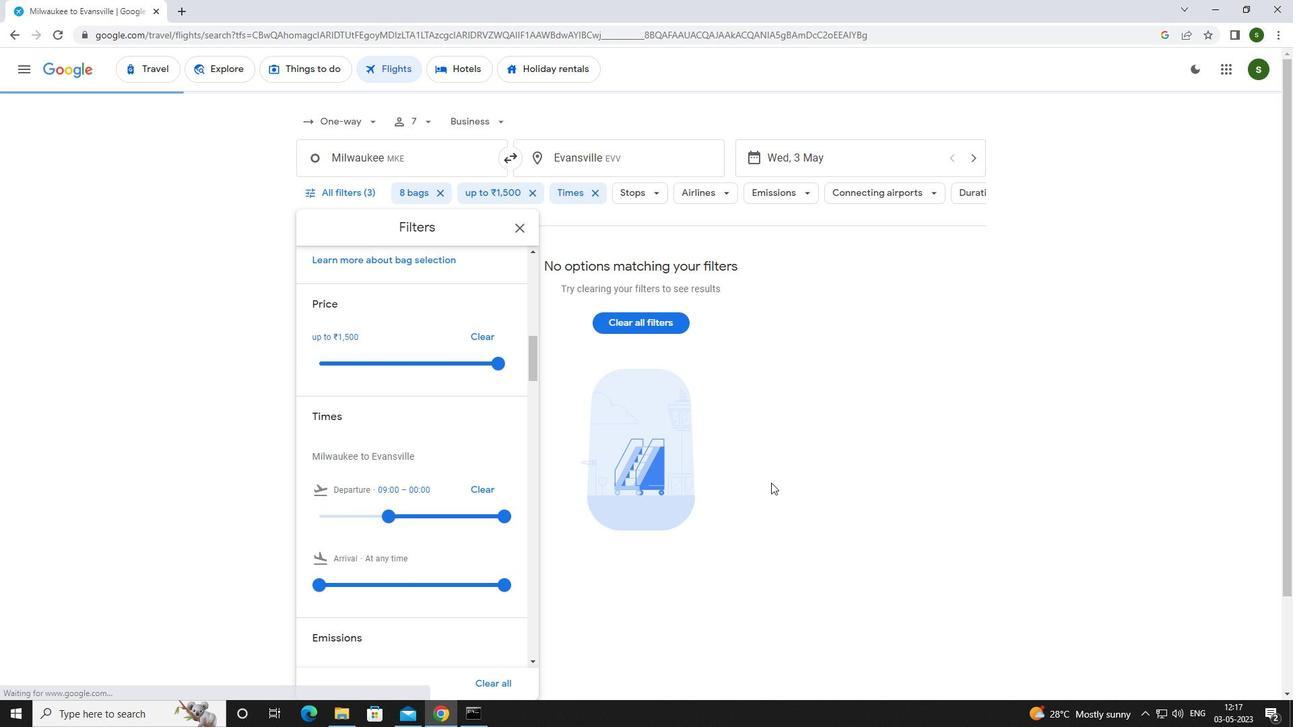 
